Task: Look for space in Tahara, Japan from 1st June, 2023 to 9th June, 2023 for 6 adults in price range Rs.6000 to Rs.12000. Place can be entire place with 3 bedrooms having 3 beds and 3 bathrooms. Property type can be house, flat, guest house. Booking option can be shelf check-in. Required host language is English.
Action: Mouse moved to (414, 60)
Screenshot: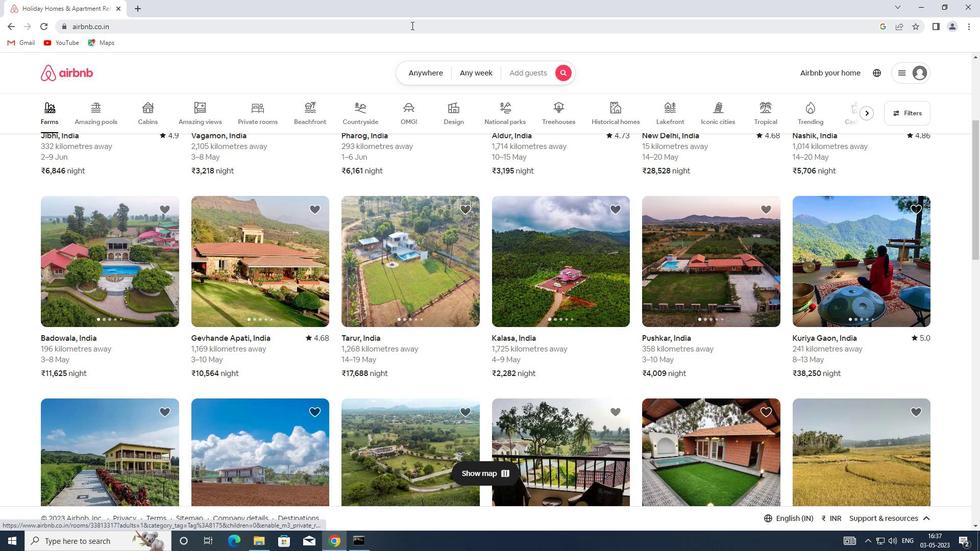 
Action: Mouse pressed left at (414, 60)
Screenshot: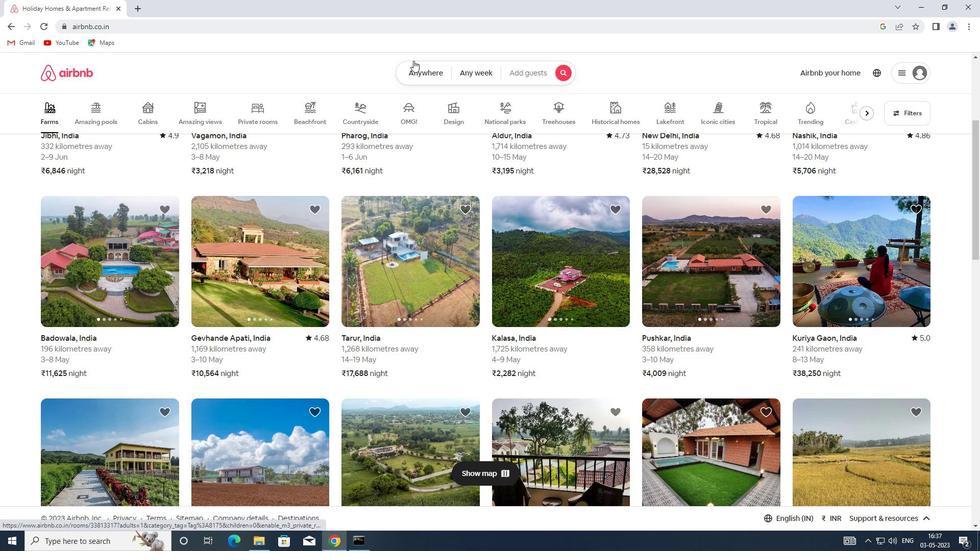 
Action: Mouse moved to (331, 121)
Screenshot: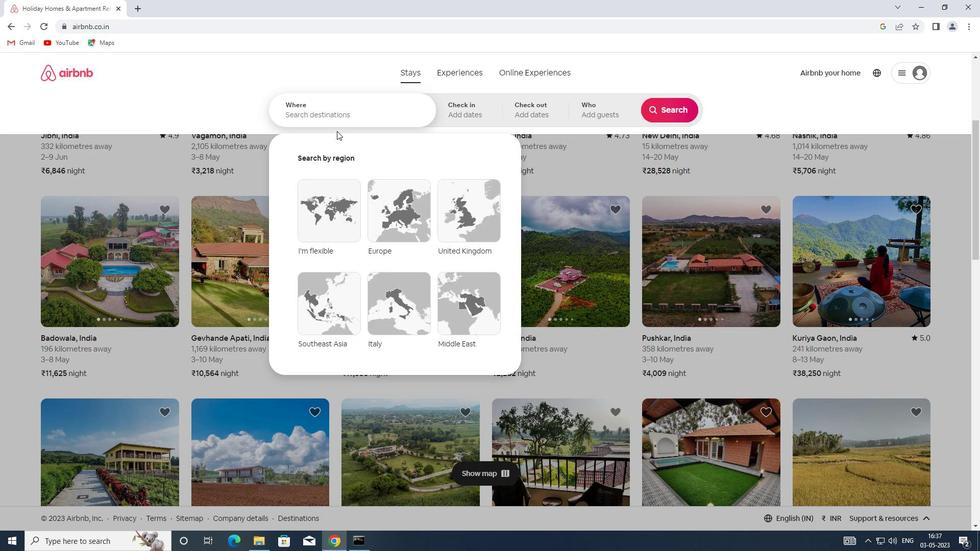 
Action: Mouse pressed left at (331, 121)
Screenshot: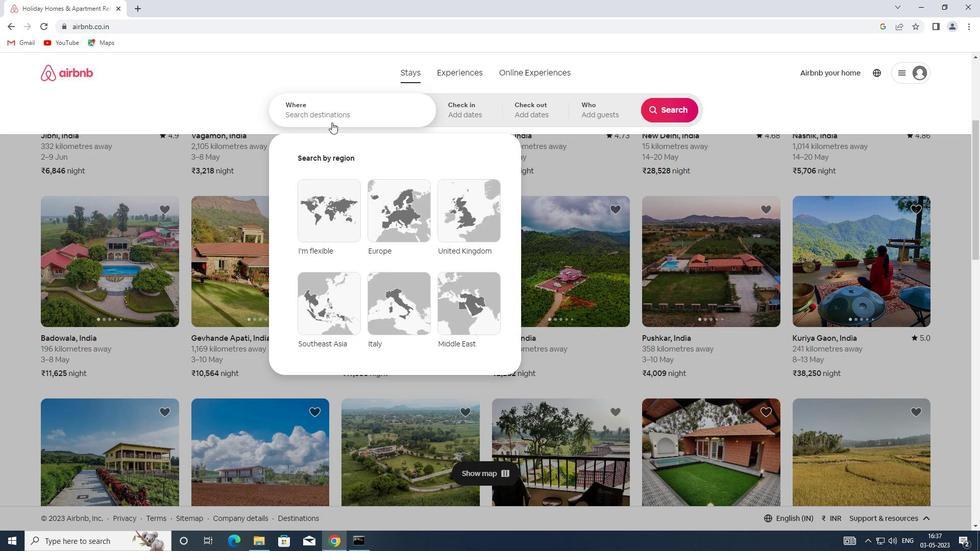 
Action: Key pressed <Key.shift>TAHARA,<Key.shift>JAPAN
Screenshot: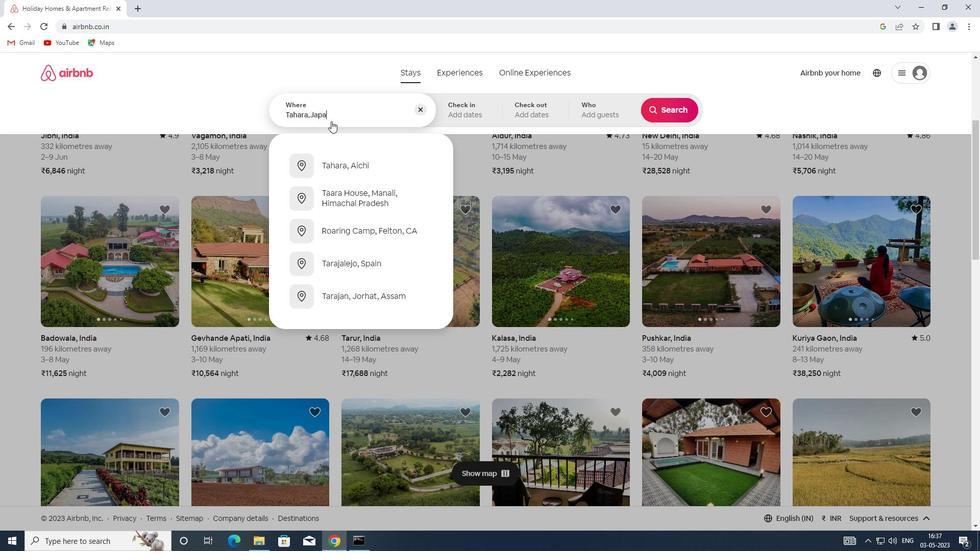 
Action: Mouse moved to (452, 109)
Screenshot: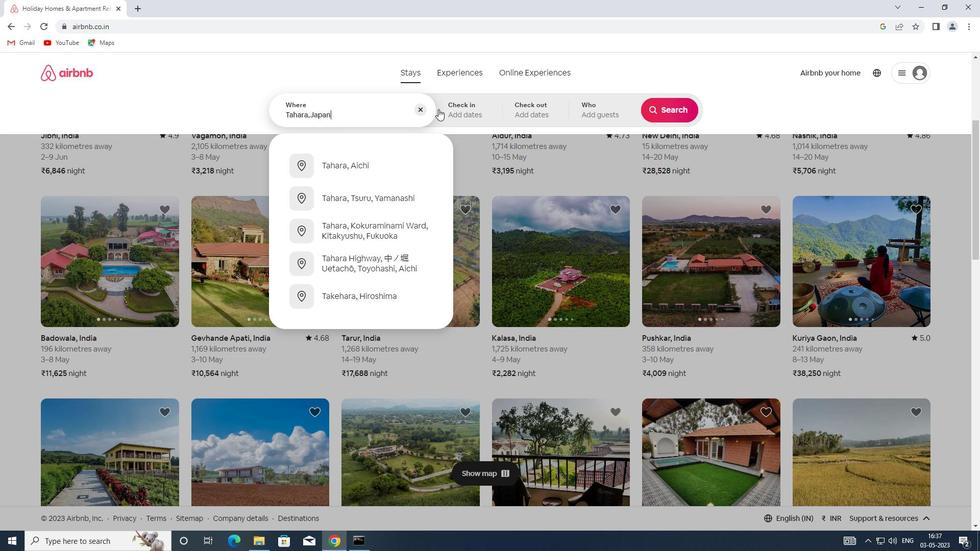 
Action: Mouse pressed left at (452, 109)
Screenshot: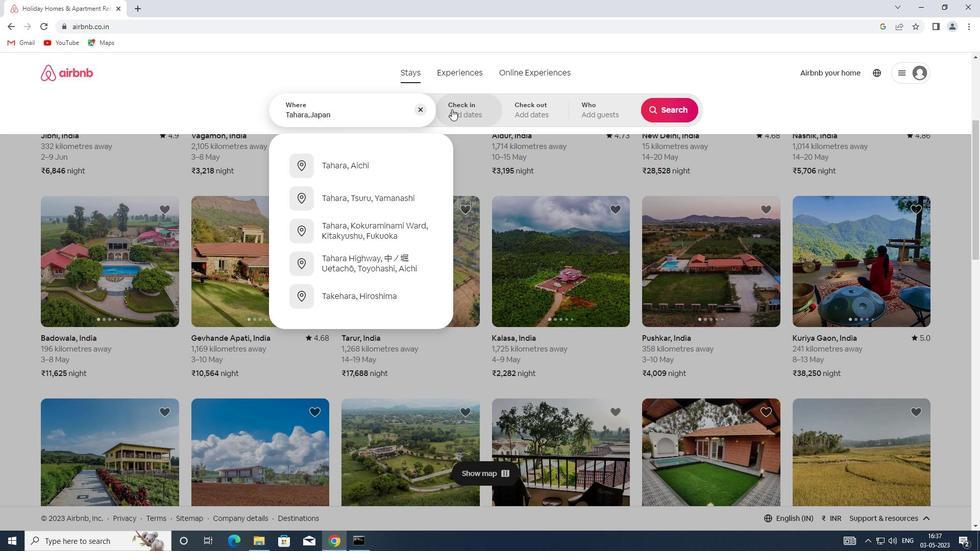 
Action: Mouse moved to (602, 231)
Screenshot: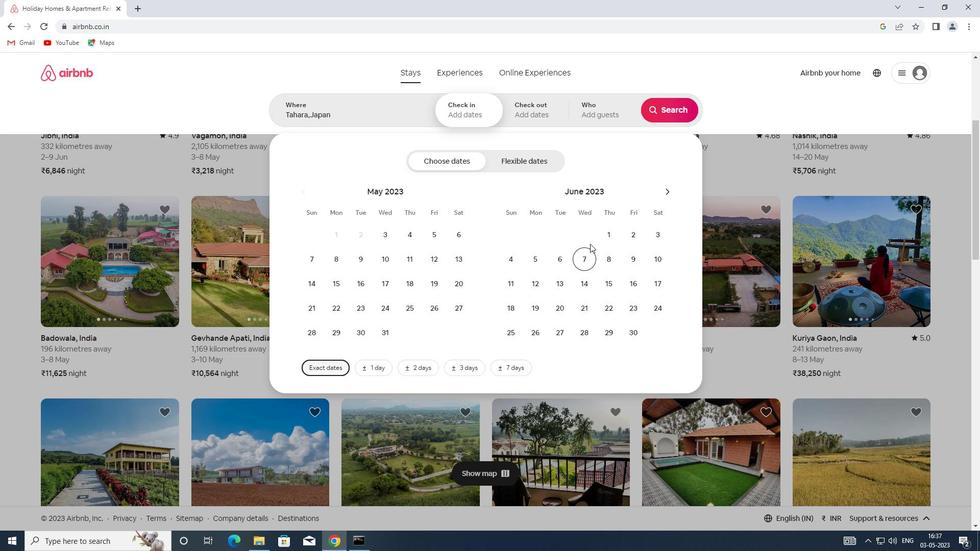 
Action: Mouse pressed left at (602, 231)
Screenshot: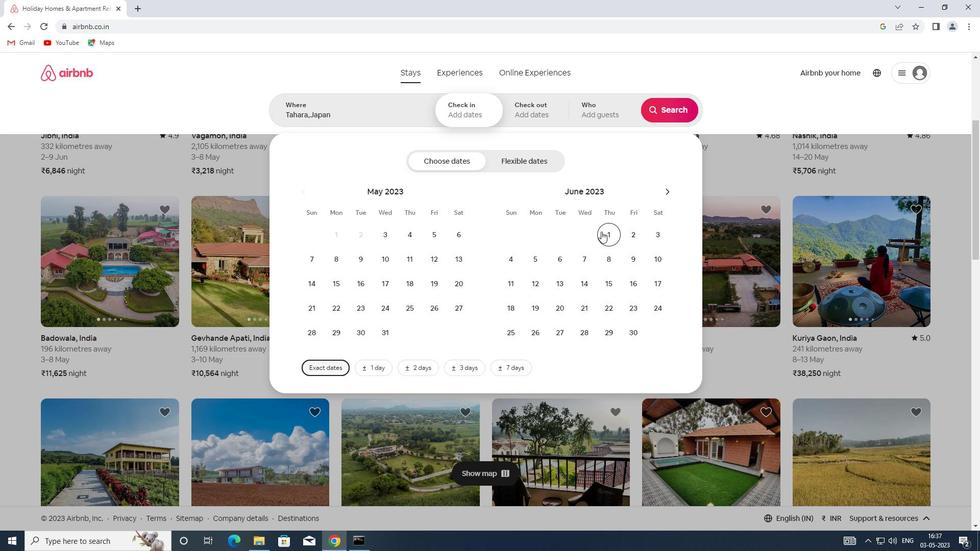 
Action: Mouse moved to (623, 257)
Screenshot: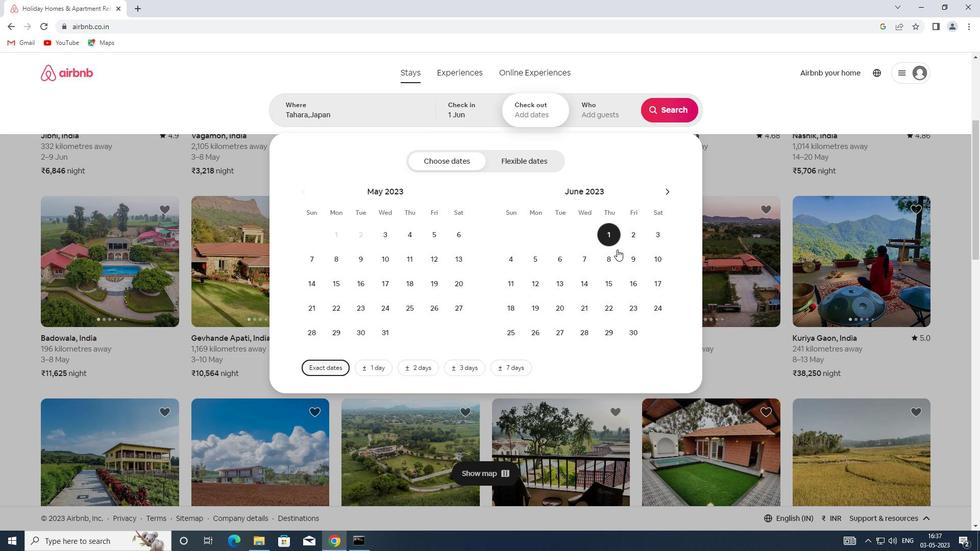 
Action: Mouse pressed left at (623, 257)
Screenshot: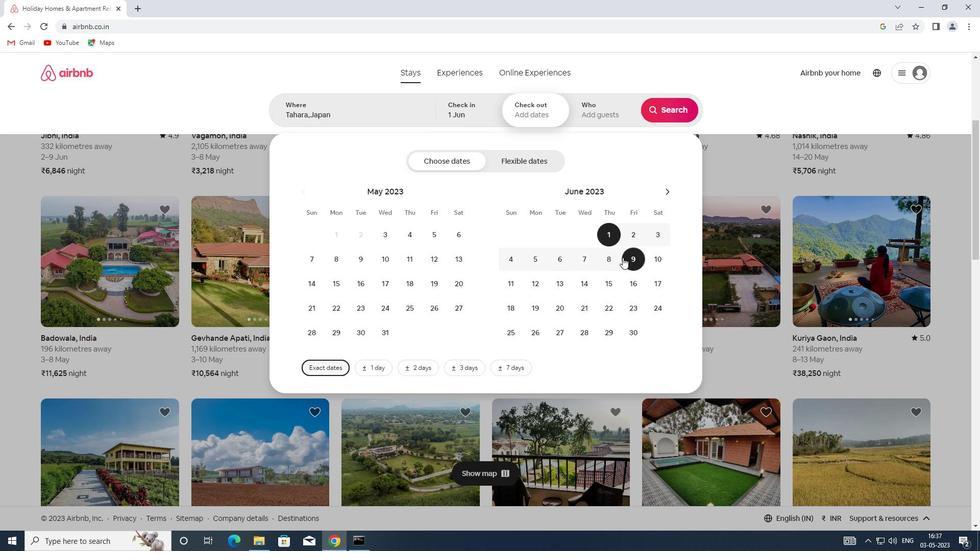 
Action: Mouse moved to (596, 117)
Screenshot: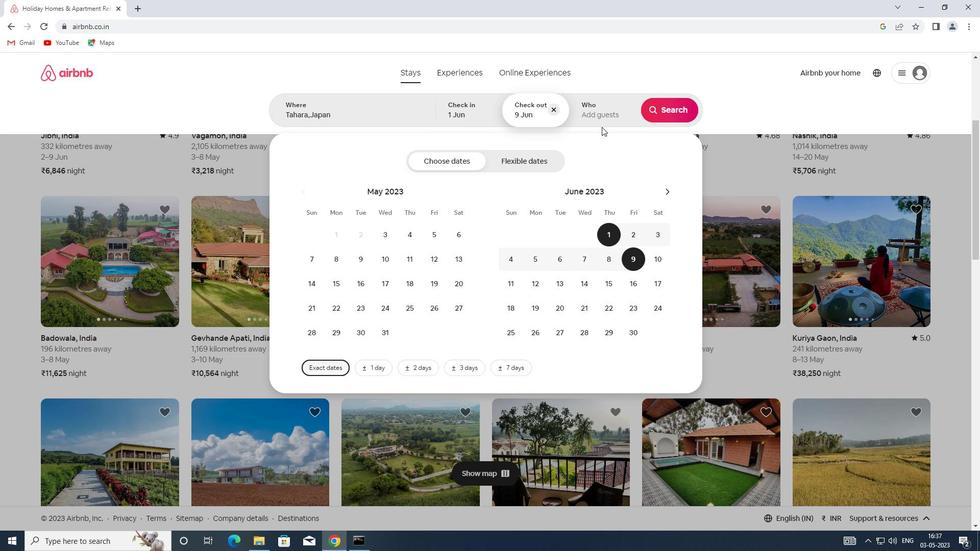 
Action: Mouse pressed left at (596, 117)
Screenshot: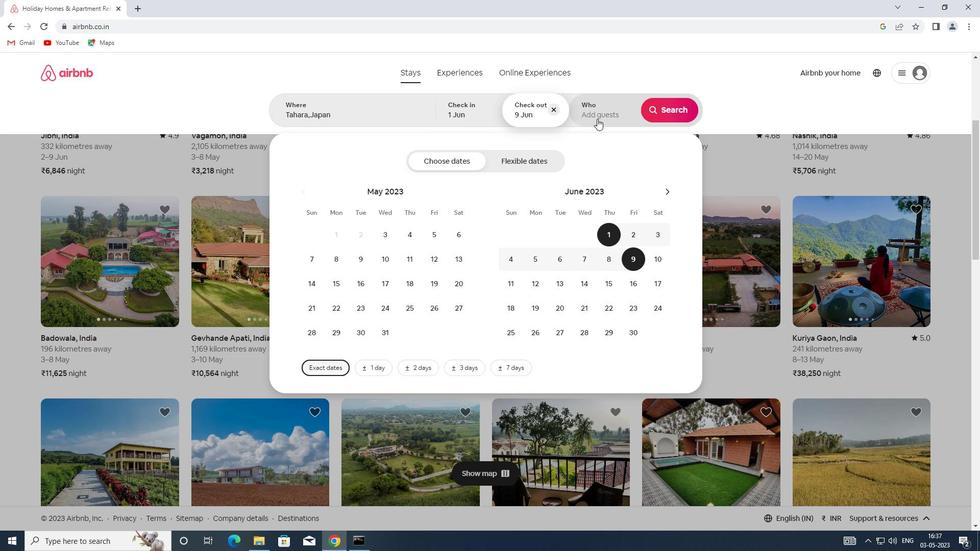 
Action: Mouse moved to (674, 159)
Screenshot: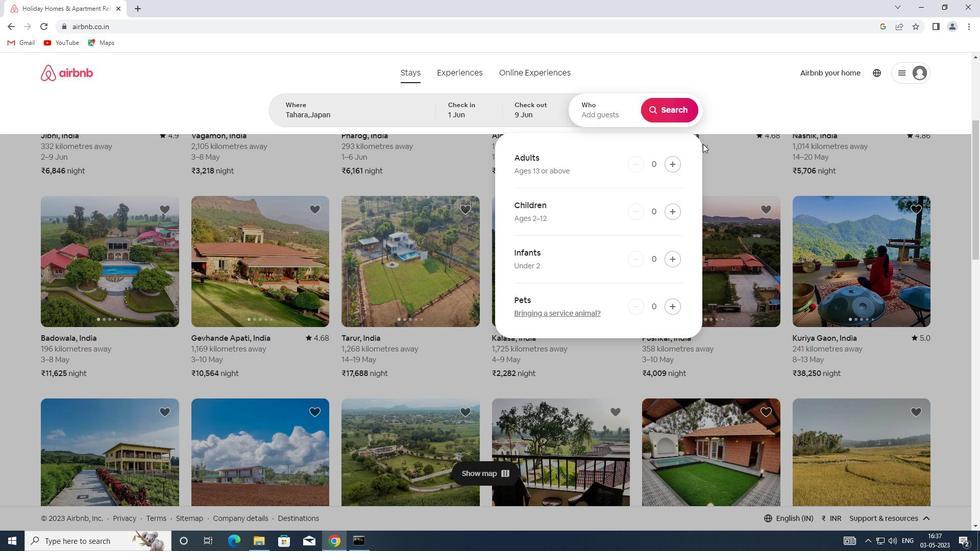 
Action: Mouse pressed left at (674, 159)
Screenshot: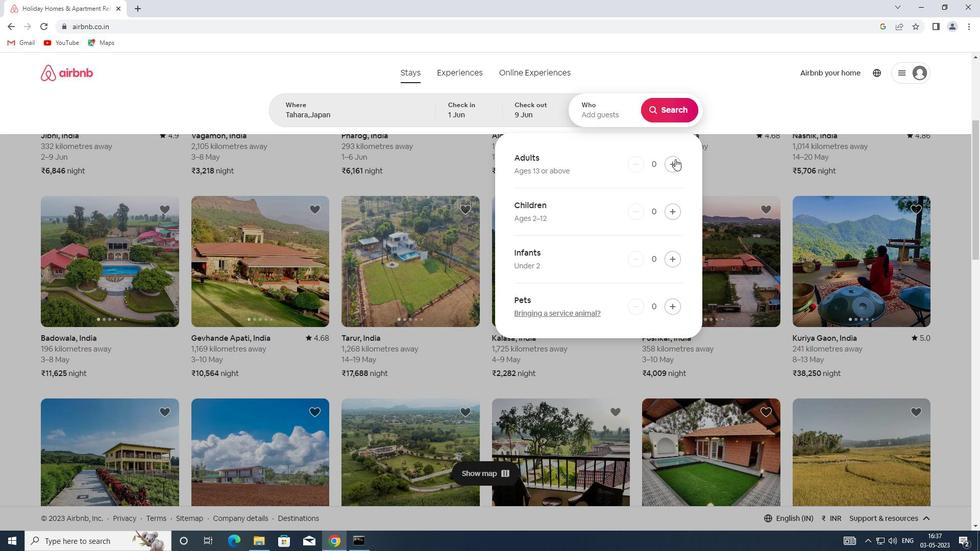 
Action: Mouse pressed left at (674, 159)
Screenshot: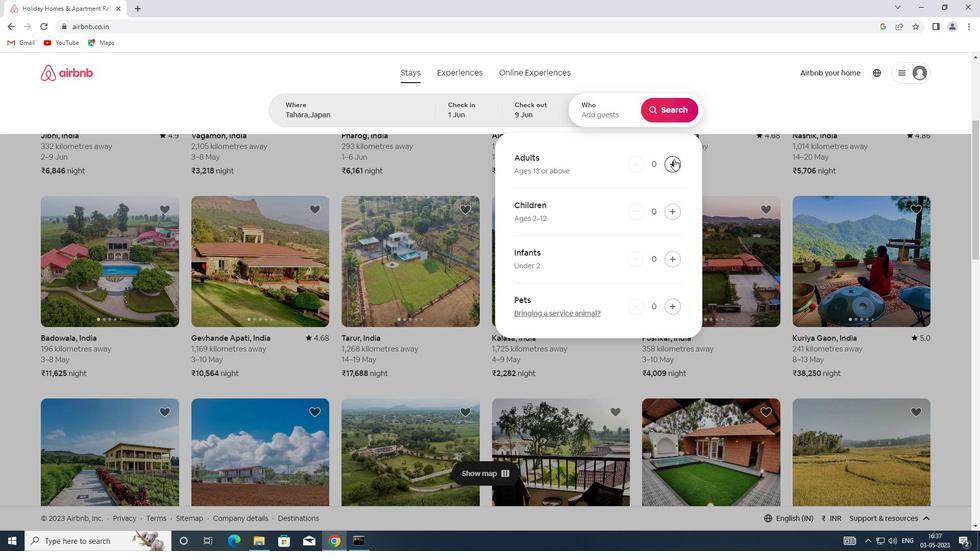 
Action: Mouse pressed left at (674, 159)
Screenshot: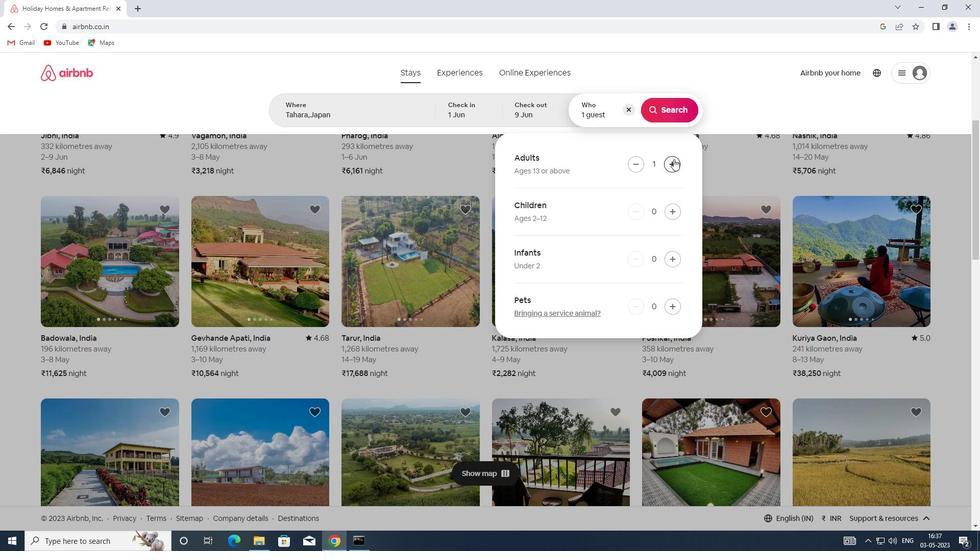 
Action: Mouse pressed left at (674, 159)
Screenshot: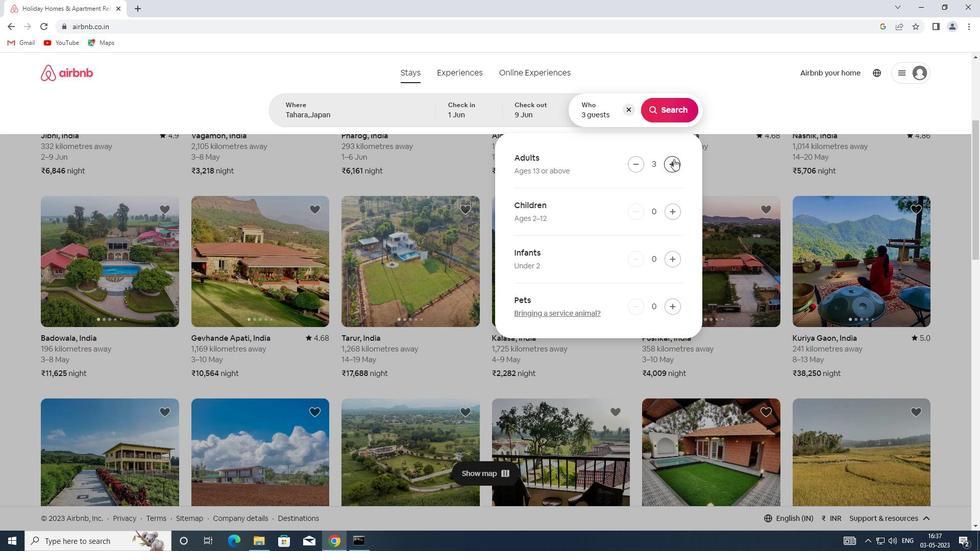 
Action: Mouse pressed left at (674, 159)
Screenshot: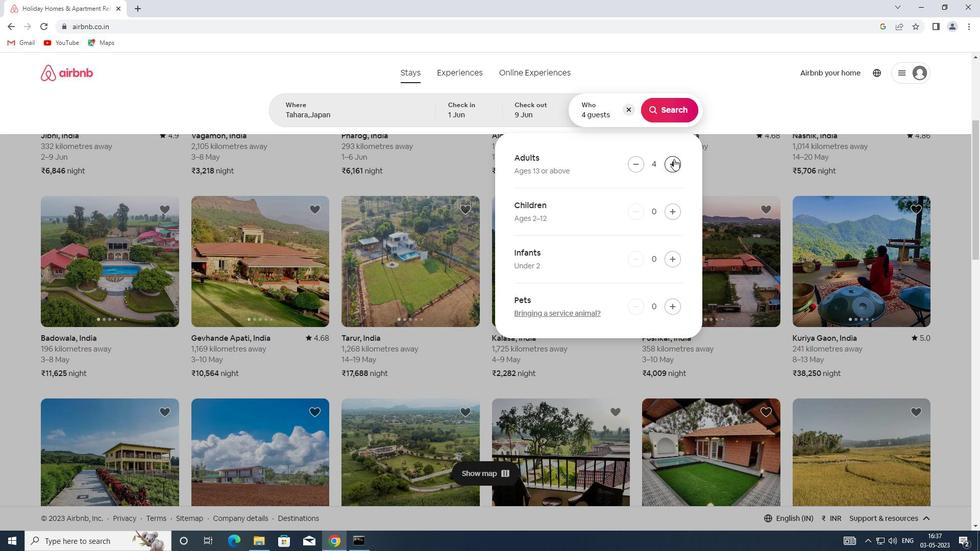 
Action: Mouse pressed left at (674, 159)
Screenshot: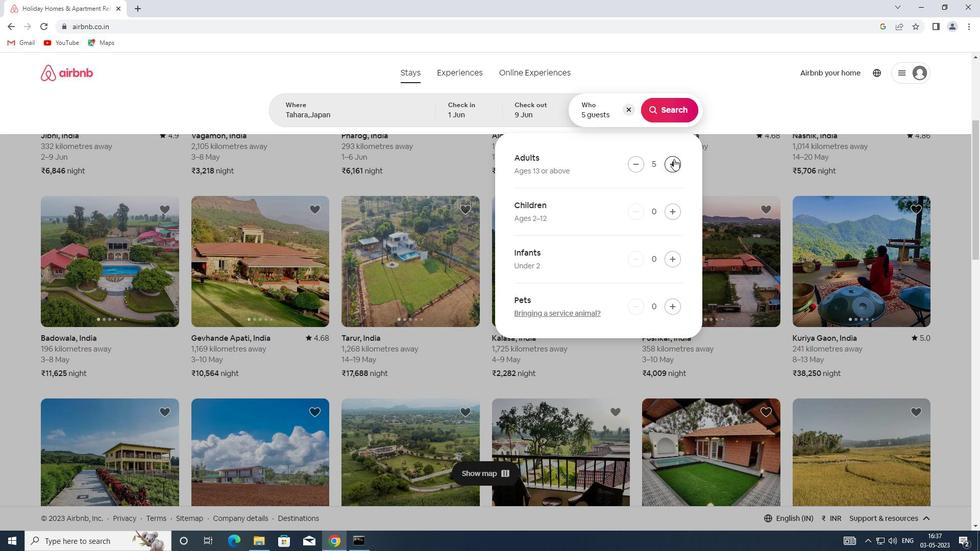 
Action: Mouse moved to (665, 116)
Screenshot: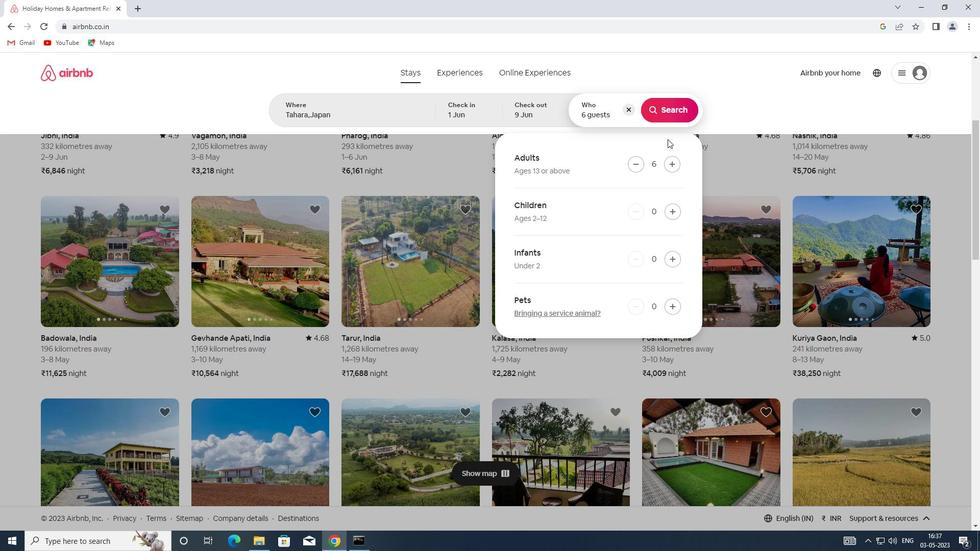 
Action: Mouse pressed left at (665, 116)
Screenshot: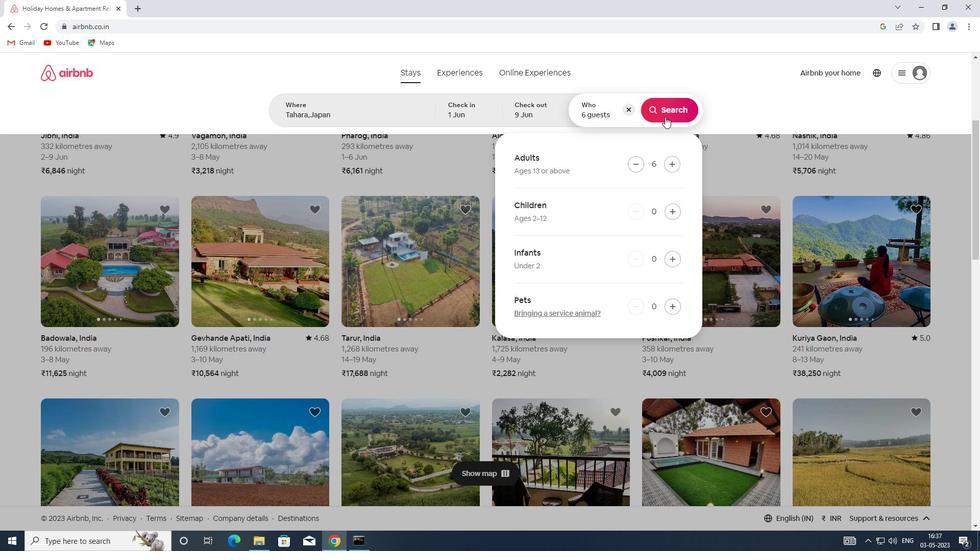 
Action: Mouse moved to (922, 109)
Screenshot: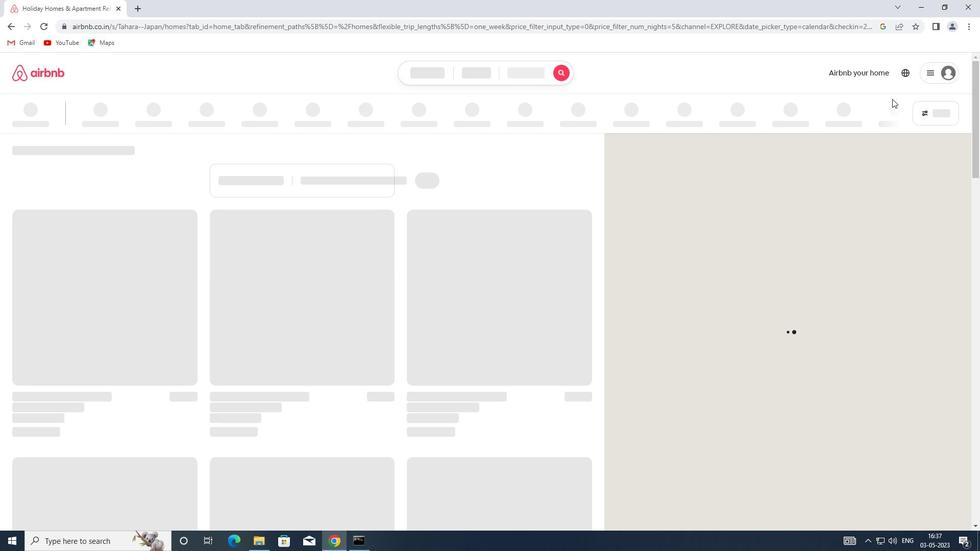 
Action: Mouse pressed left at (922, 109)
Screenshot: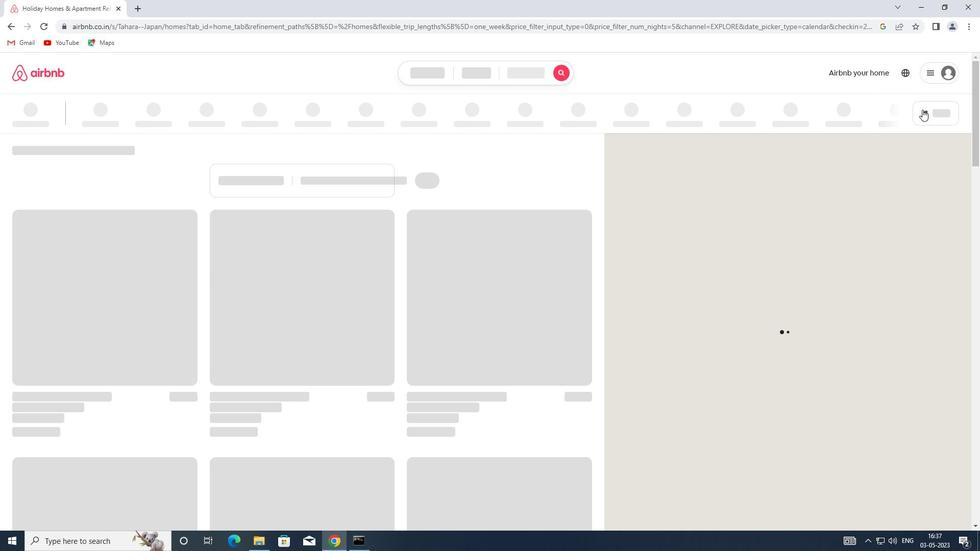 
Action: Mouse moved to (364, 245)
Screenshot: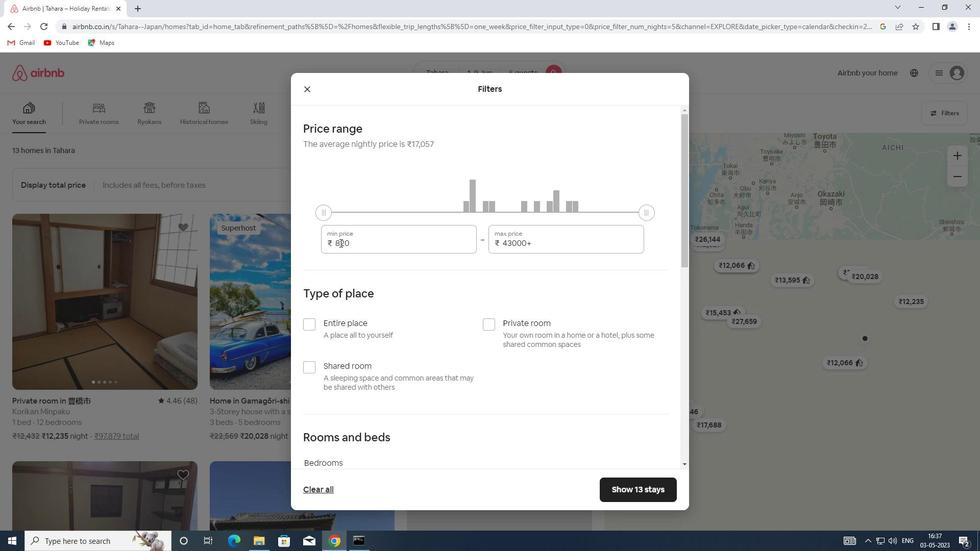 
Action: Mouse pressed left at (364, 245)
Screenshot: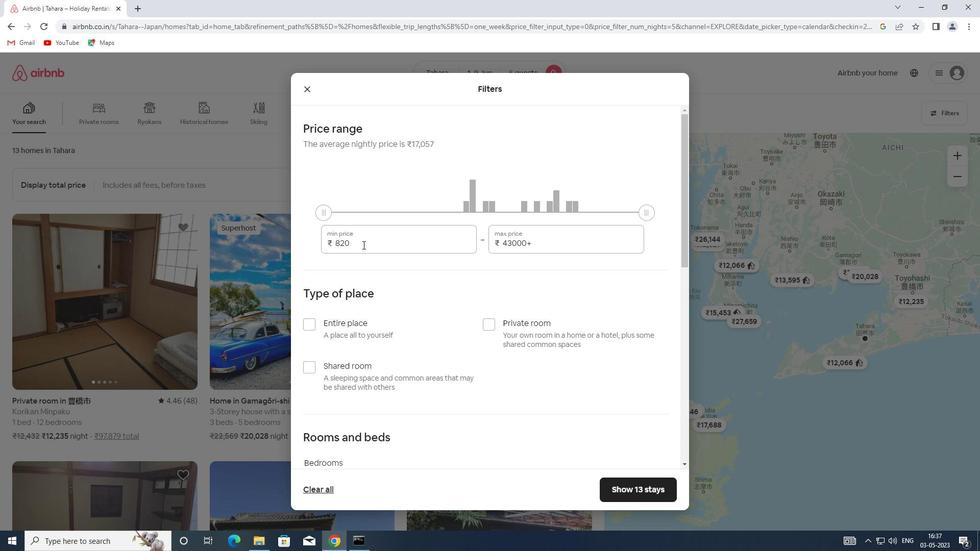 
Action: Mouse moved to (312, 245)
Screenshot: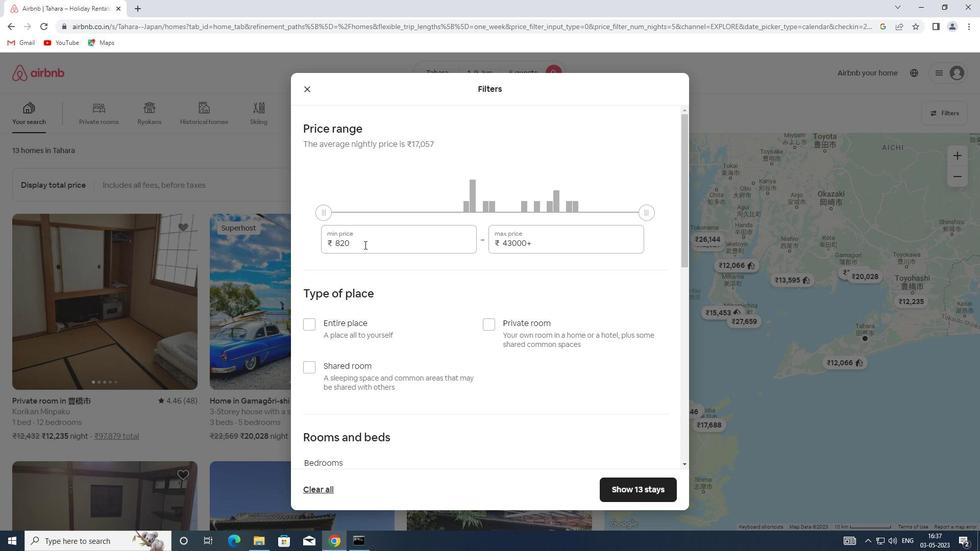 
Action: Key pressed 6000<Key.tab>120
Screenshot: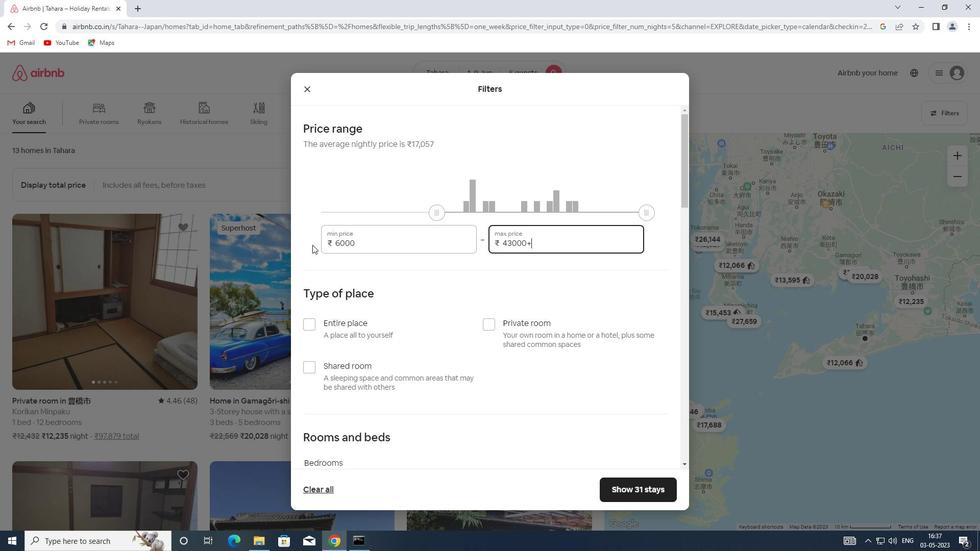 
Action: Mouse moved to (543, 250)
Screenshot: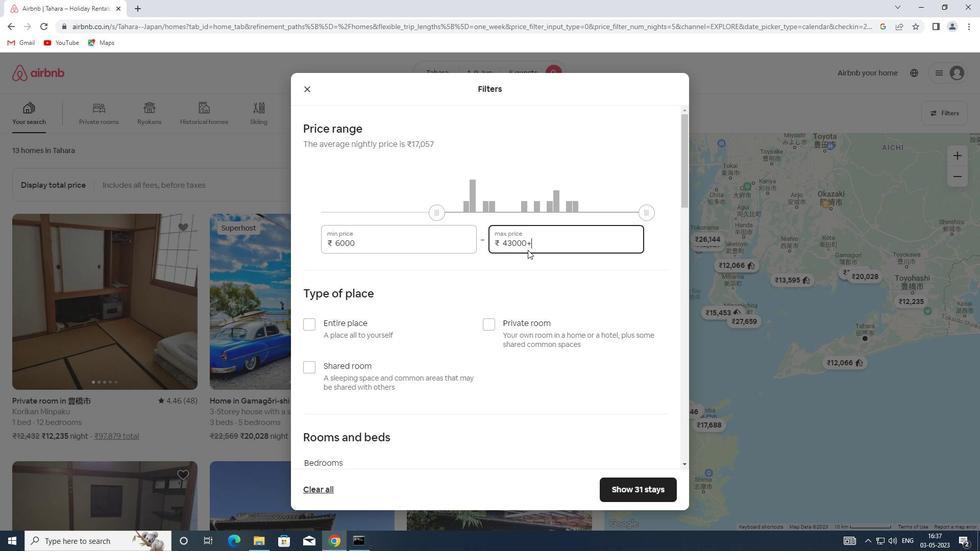 
Action: Mouse pressed left at (543, 250)
Screenshot: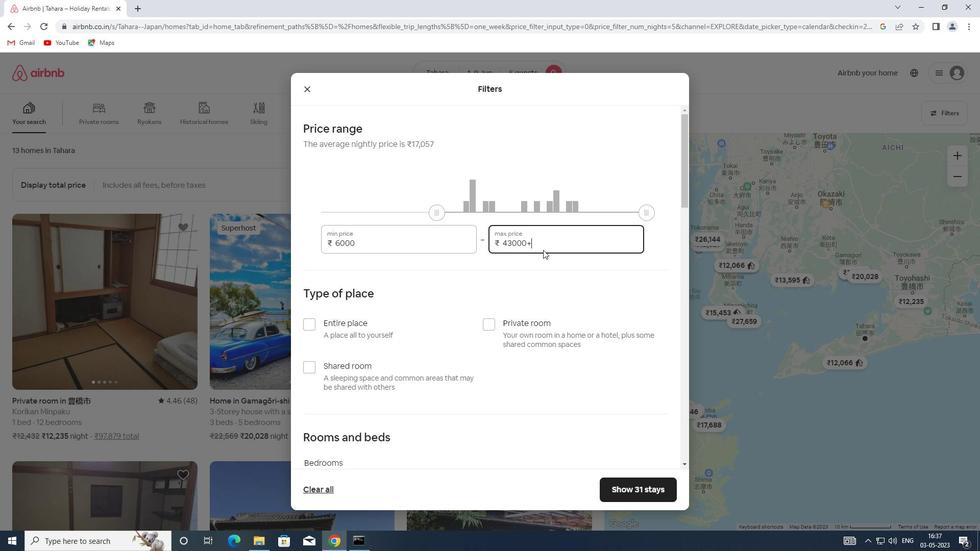 
Action: Mouse moved to (542, 243)
Screenshot: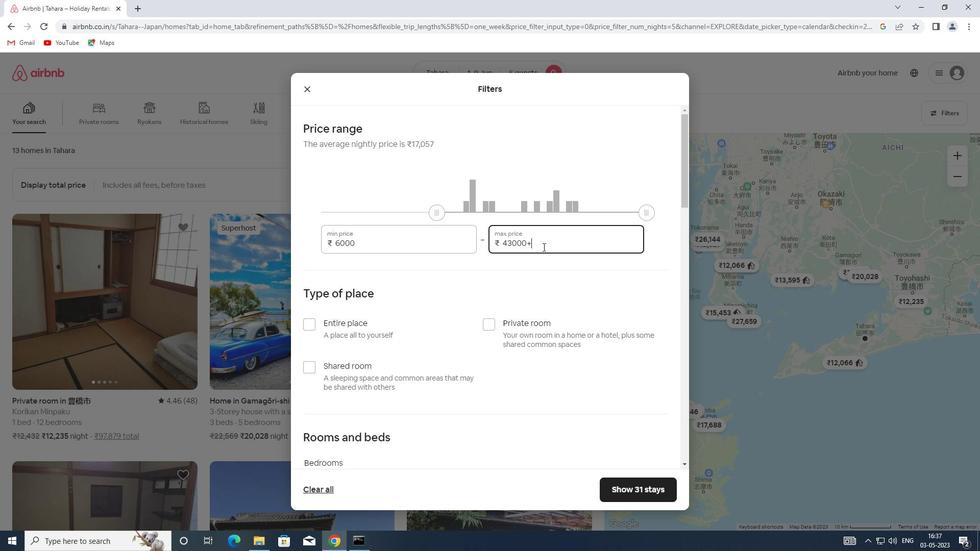
Action: Mouse pressed left at (542, 243)
Screenshot: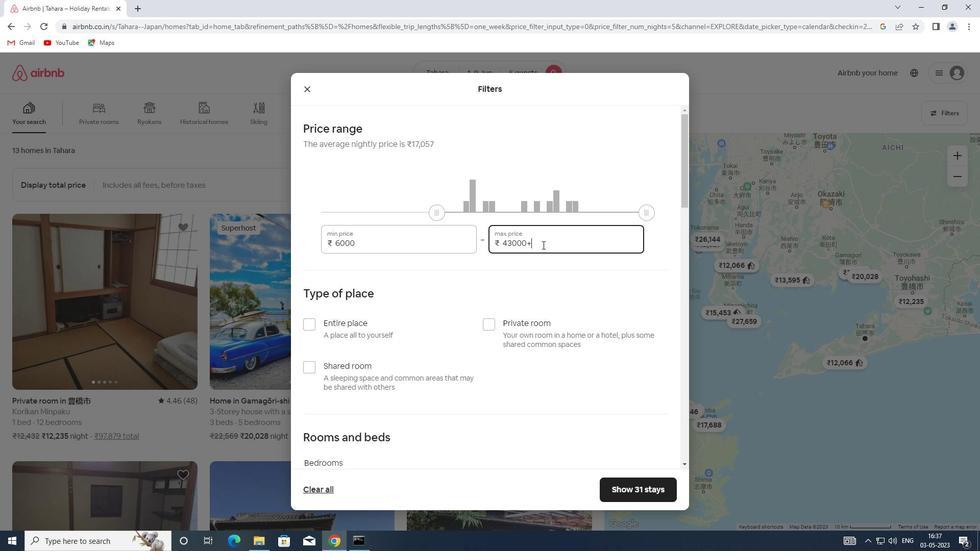 
Action: Mouse moved to (489, 243)
Screenshot: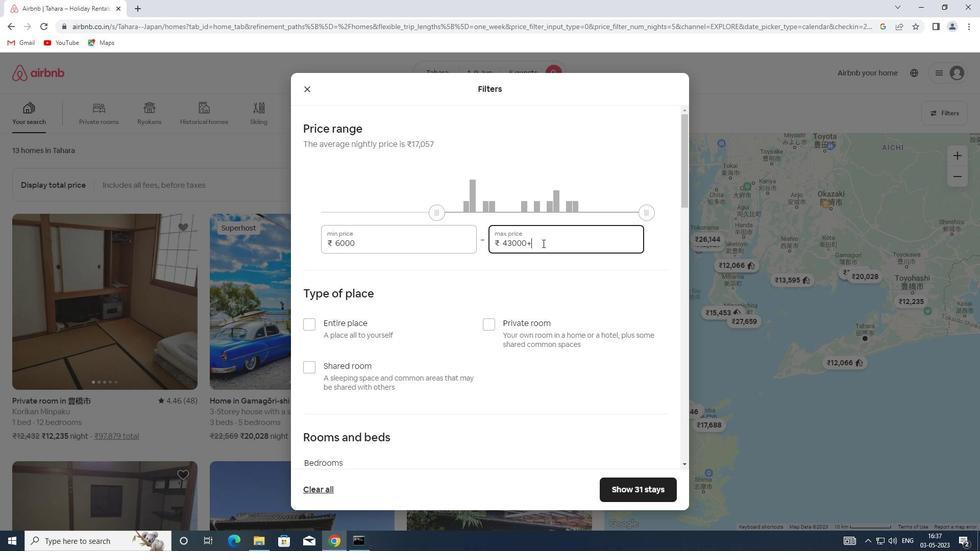 
Action: Key pressed 12000
Screenshot: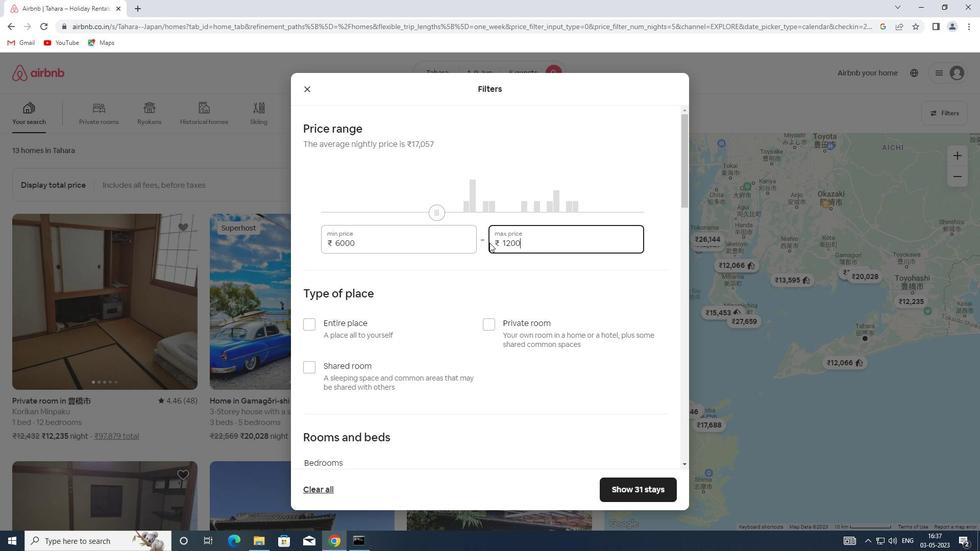 
Action: Mouse moved to (489, 243)
Screenshot: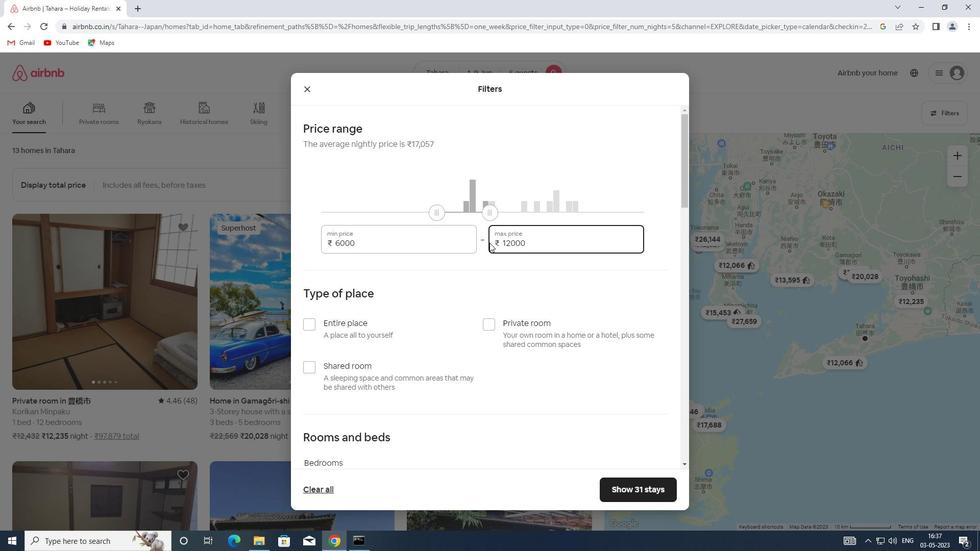 
Action: Mouse scrolled (489, 243) with delta (0, 0)
Screenshot: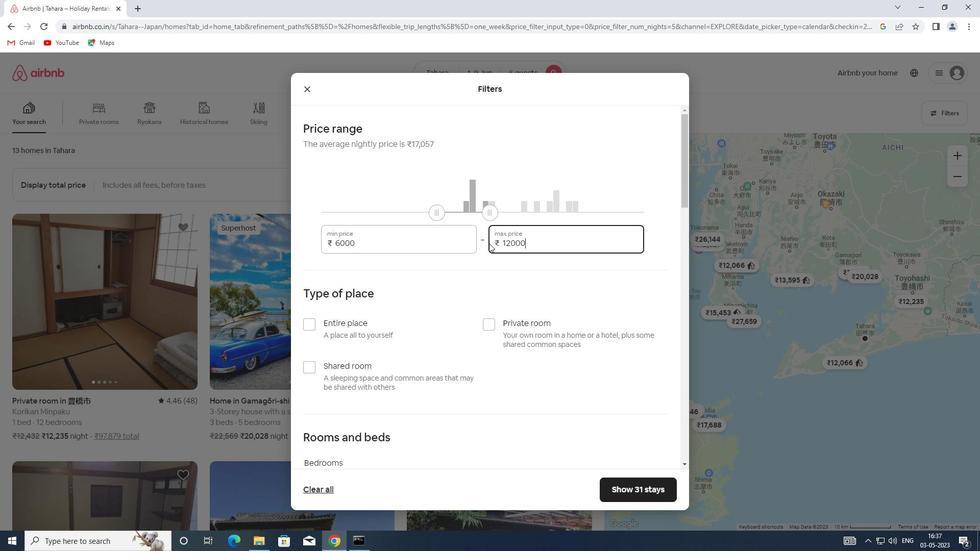 
Action: Mouse moved to (304, 273)
Screenshot: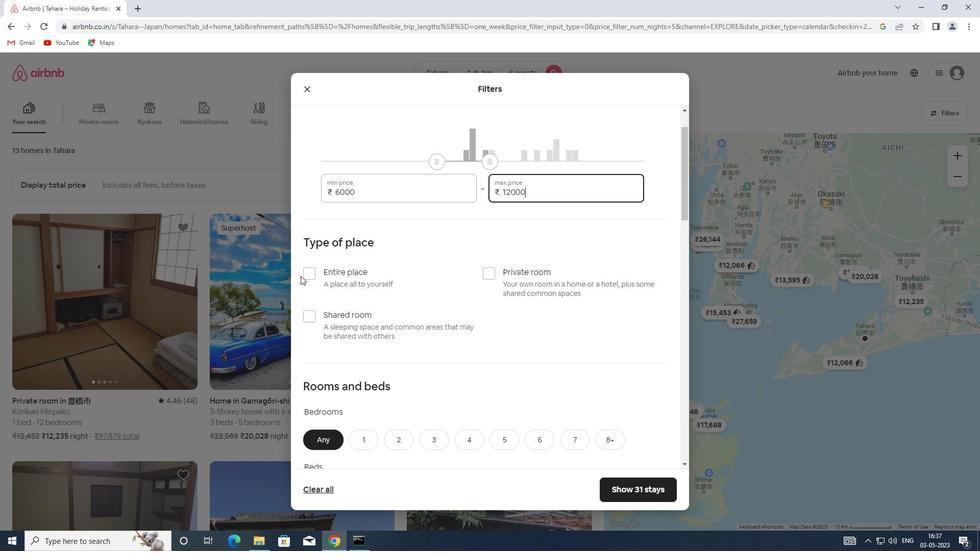 
Action: Mouse pressed left at (304, 273)
Screenshot: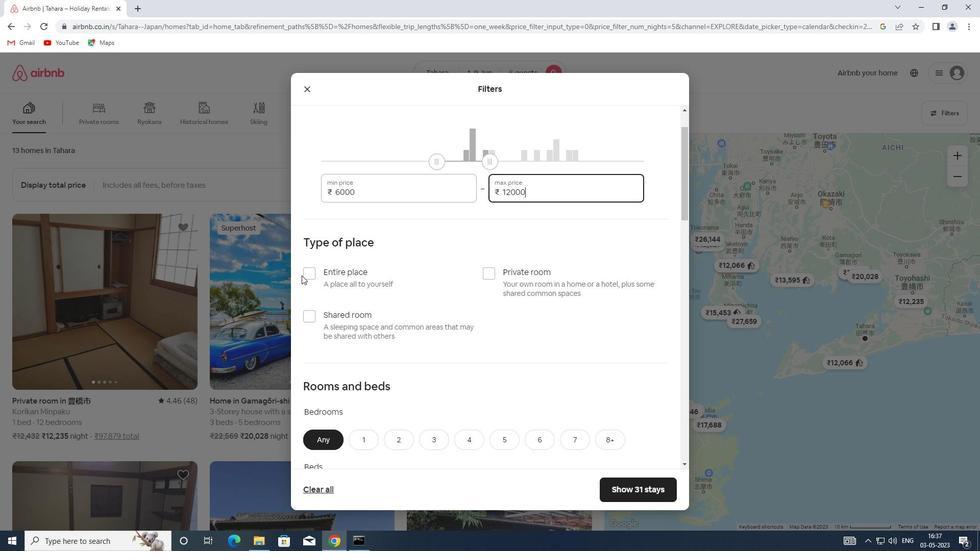 
Action: Mouse scrolled (304, 273) with delta (0, 0)
Screenshot: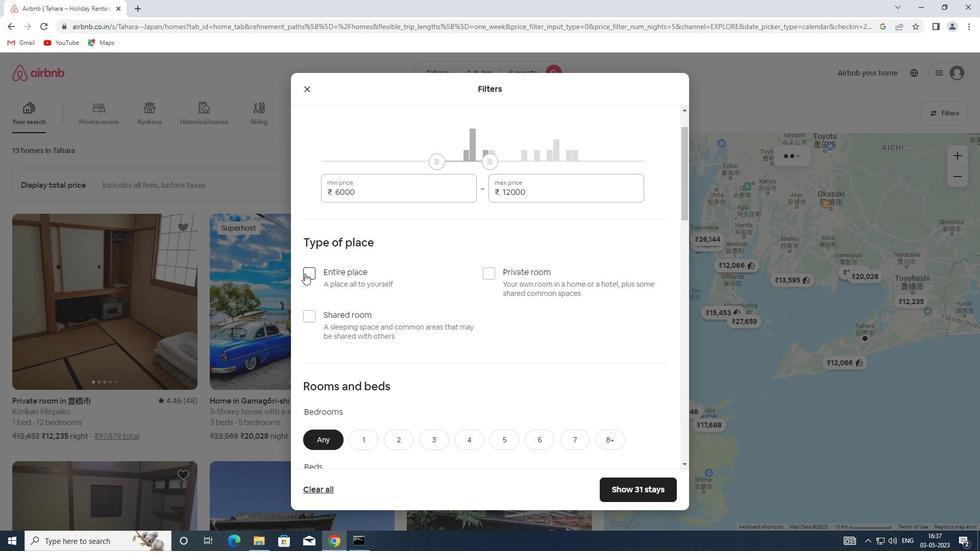 
Action: Mouse scrolled (304, 273) with delta (0, 0)
Screenshot: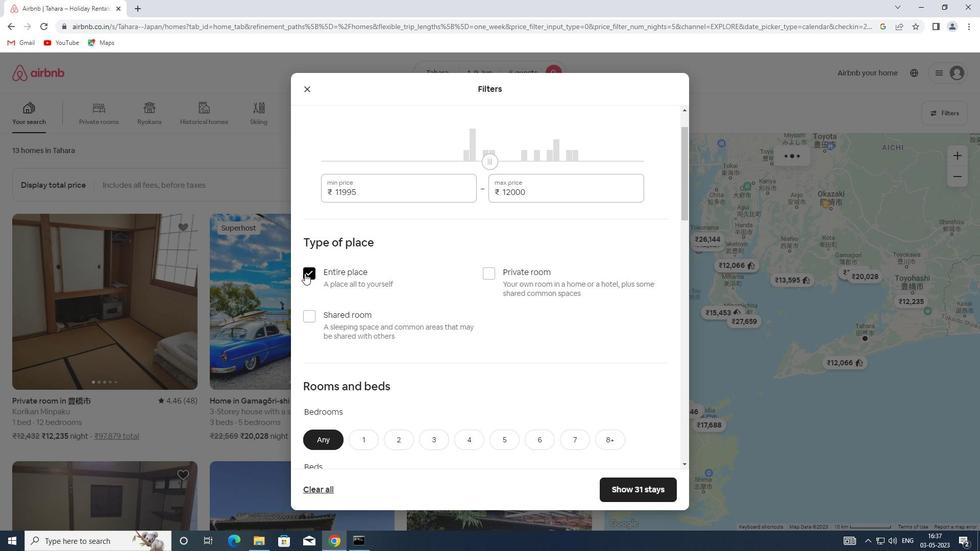 
Action: Mouse scrolled (304, 273) with delta (0, 0)
Screenshot: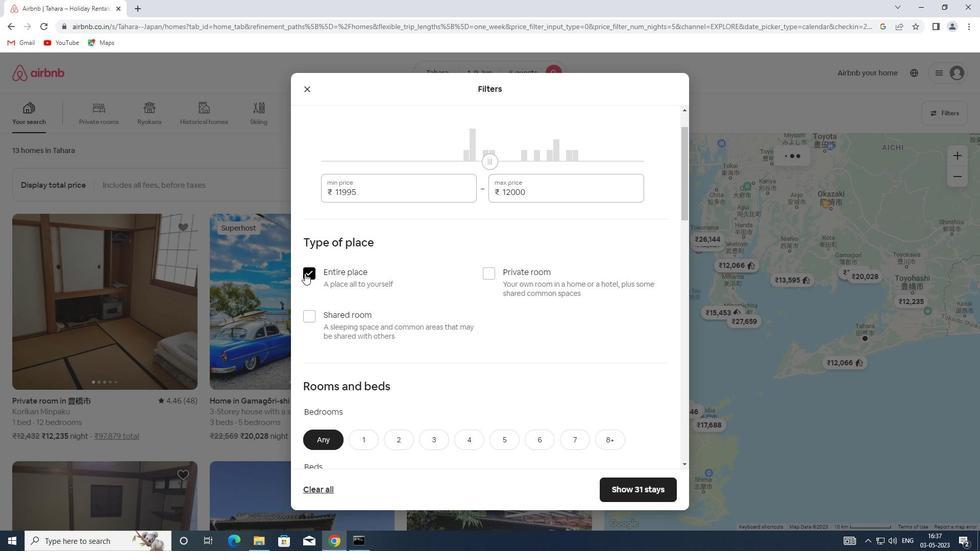 
Action: Mouse scrolled (304, 273) with delta (0, 0)
Screenshot: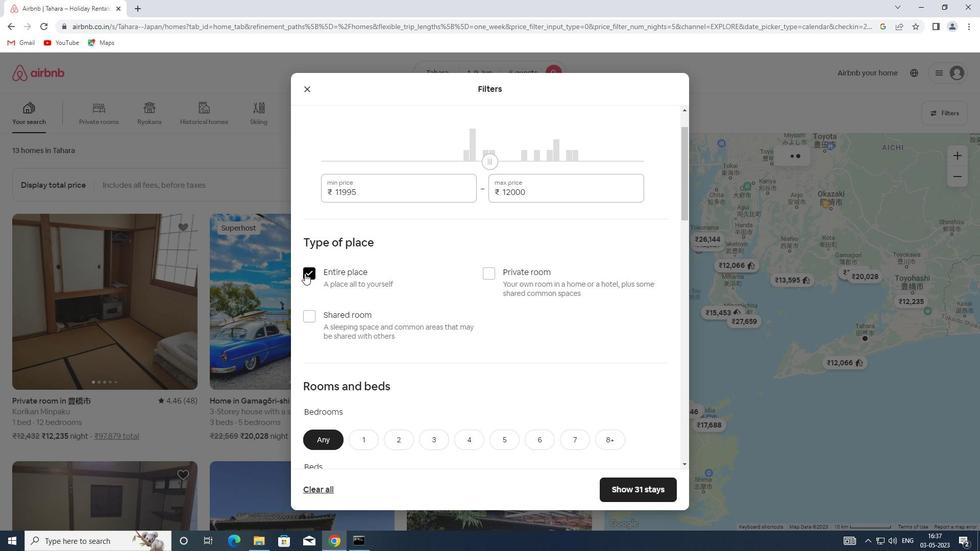 
Action: Mouse moved to (430, 230)
Screenshot: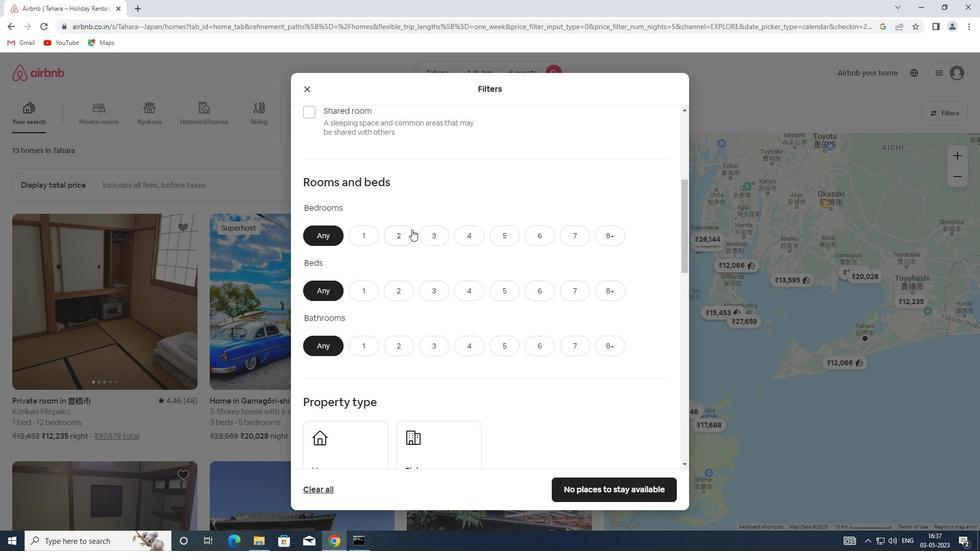 
Action: Mouse pressed left at (430, 230)
Screenshot: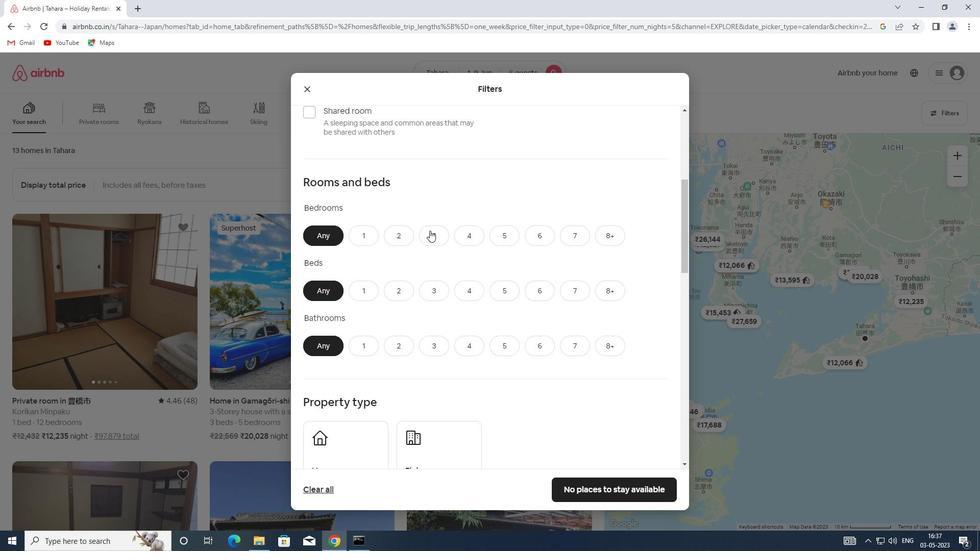 
Action: Mouse moved to (421, 293)
Screenshot: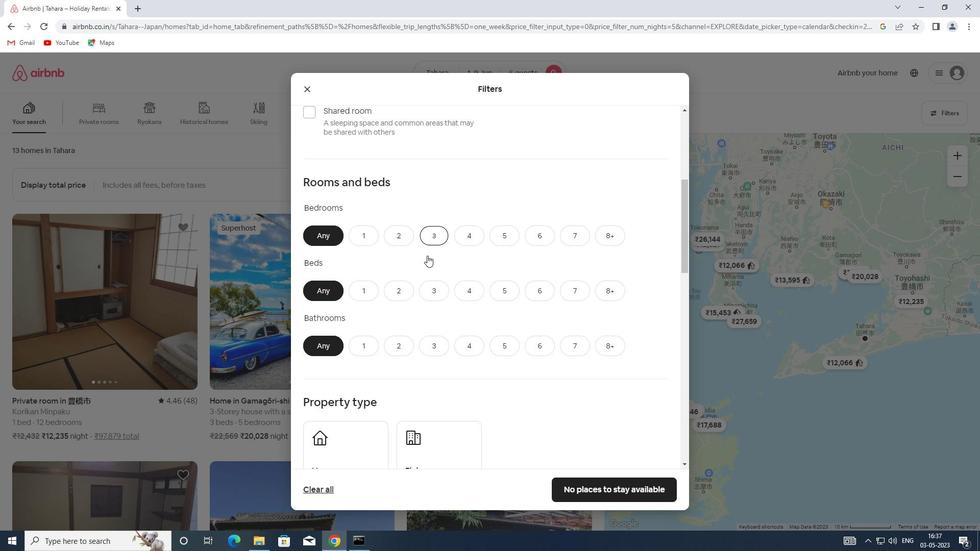 
Action: Mouse pressed left at (421, 293)
Screenshot: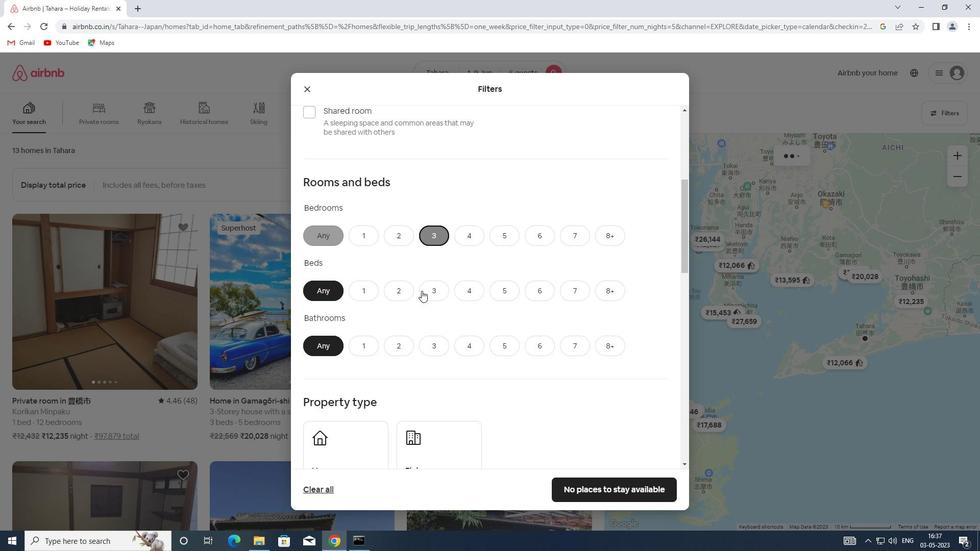 
Action: Mouse moved to (439, 349)
Screenshot: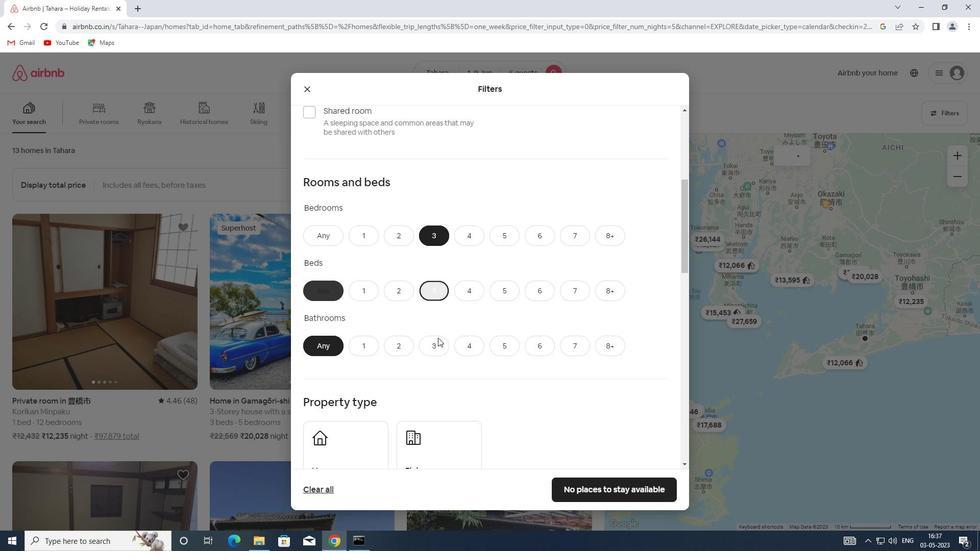 
Action: Mouse pressed left at (439, 349)
Screenshot: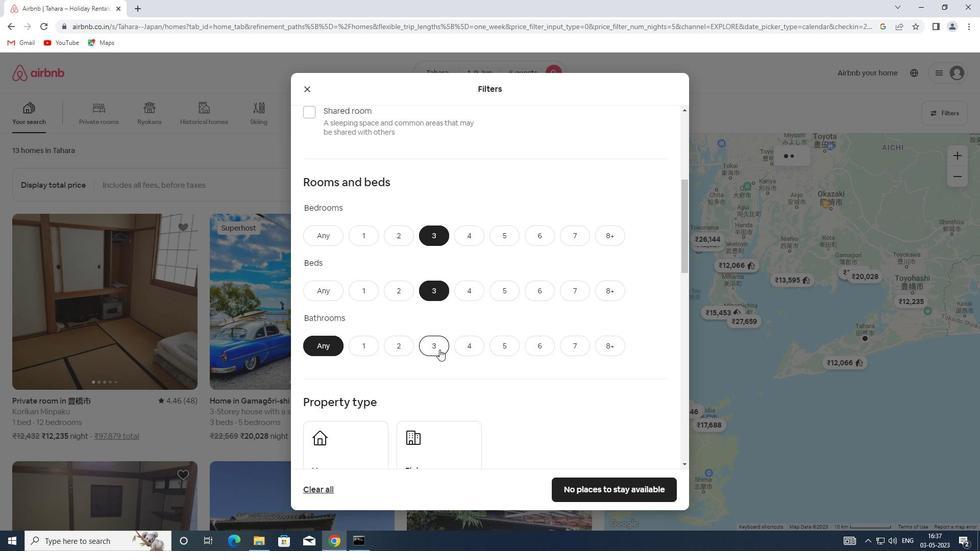 
Action: Mouse scrolled (439, 349) with delta (0, 0)
Screenshot: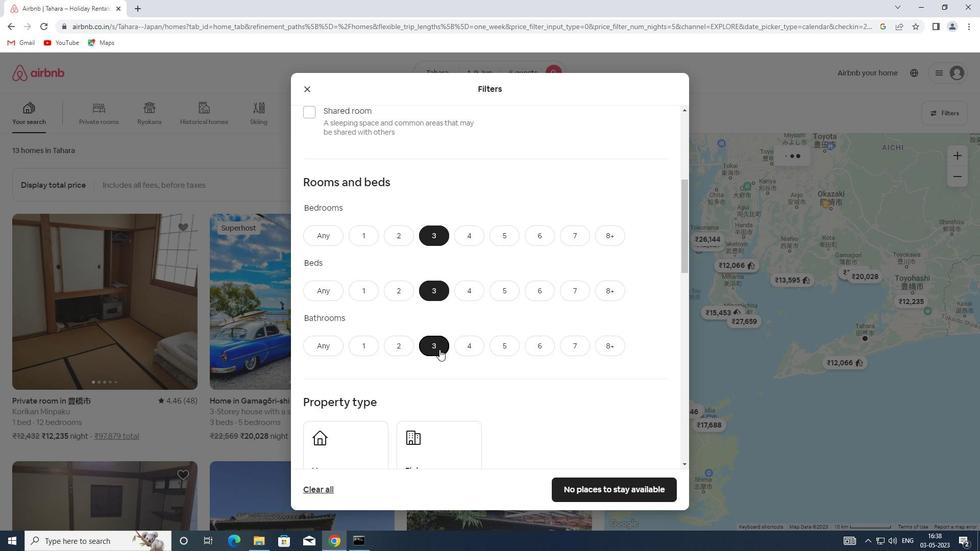 
Action: Mouse scrolled (439, 349) with delta (0, 0)
Screenshot: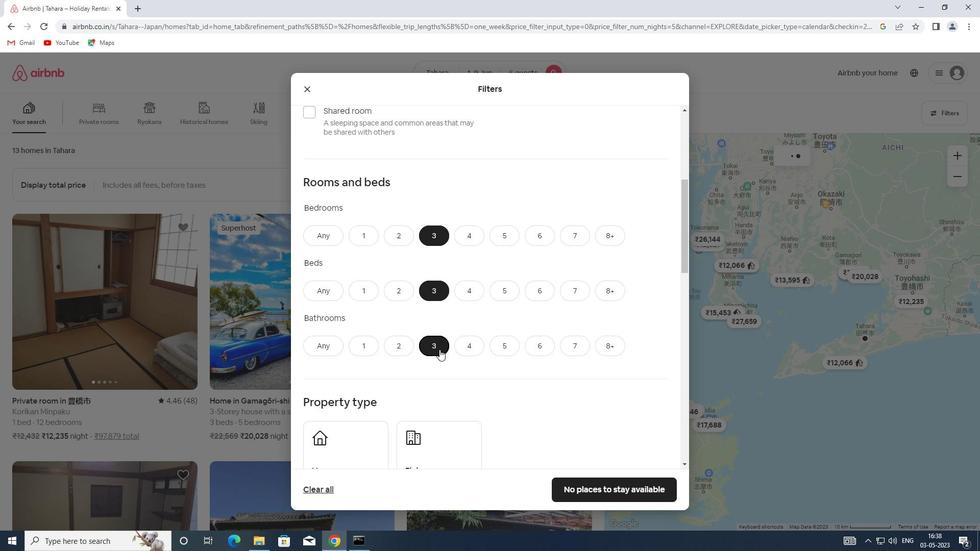
Action: Mouse scrolled (439, 349) with delta (0, 0)
Screenshot: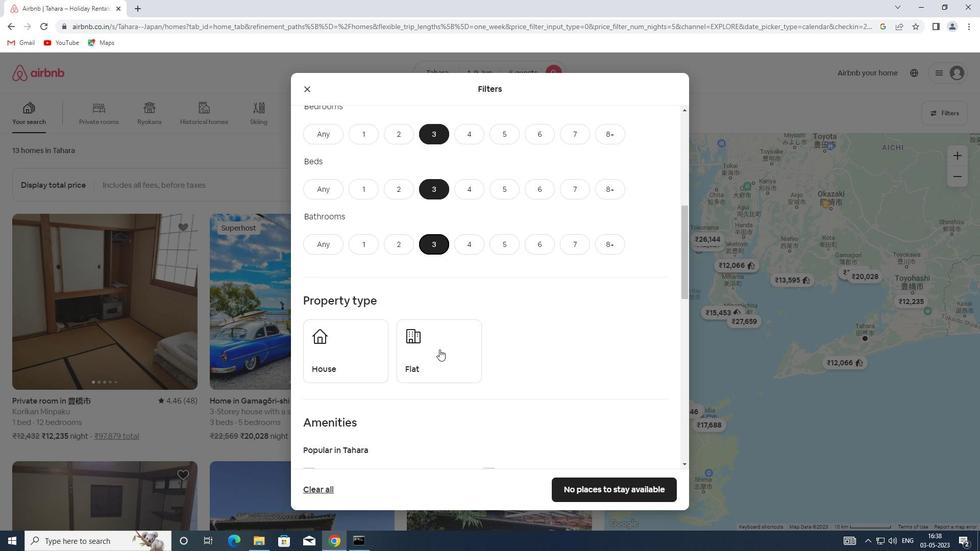 
Action: Mouse scrolled (439, 349) with delta (0, 0)
Screenshot: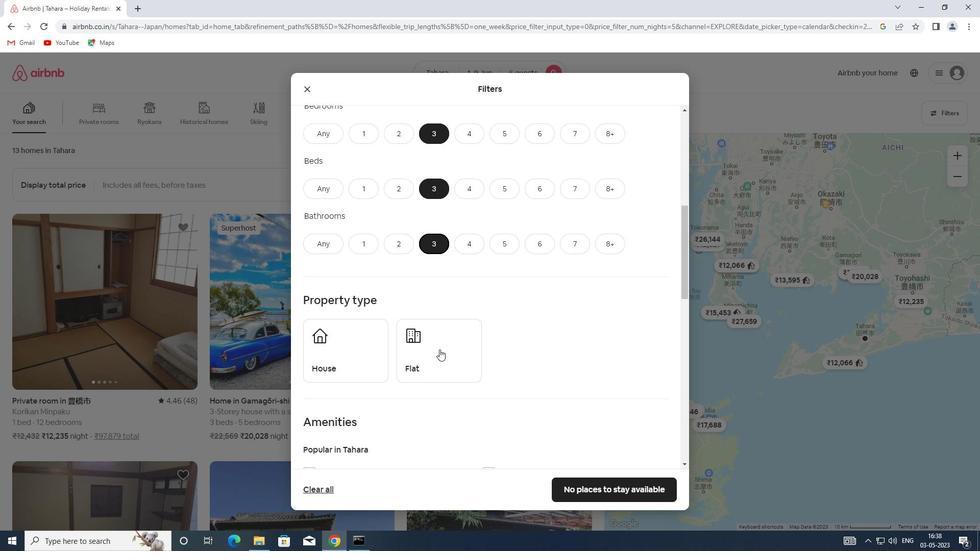 
Action: Mouse moved to (361, 273)
Screenshot: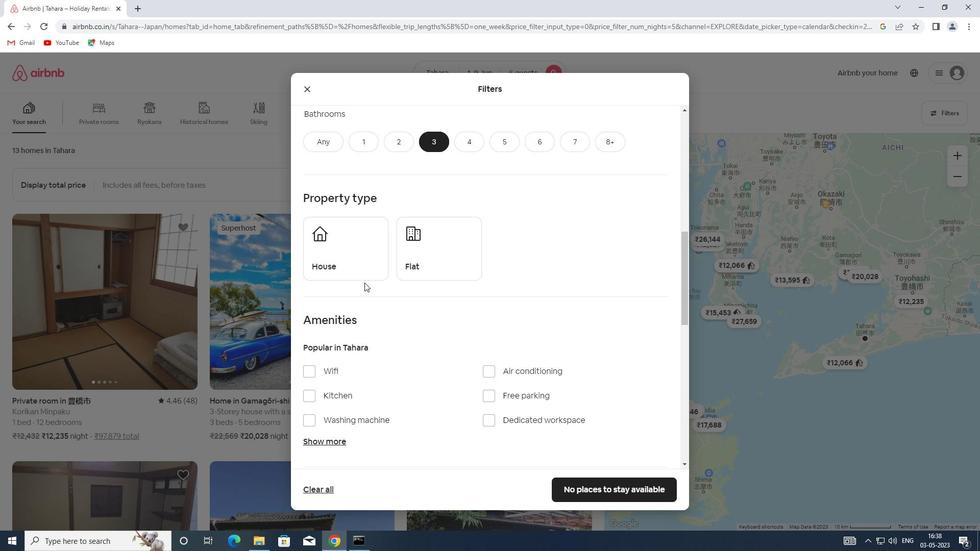 
Action: Mouse pressed left at (361, 273)
Screenshot: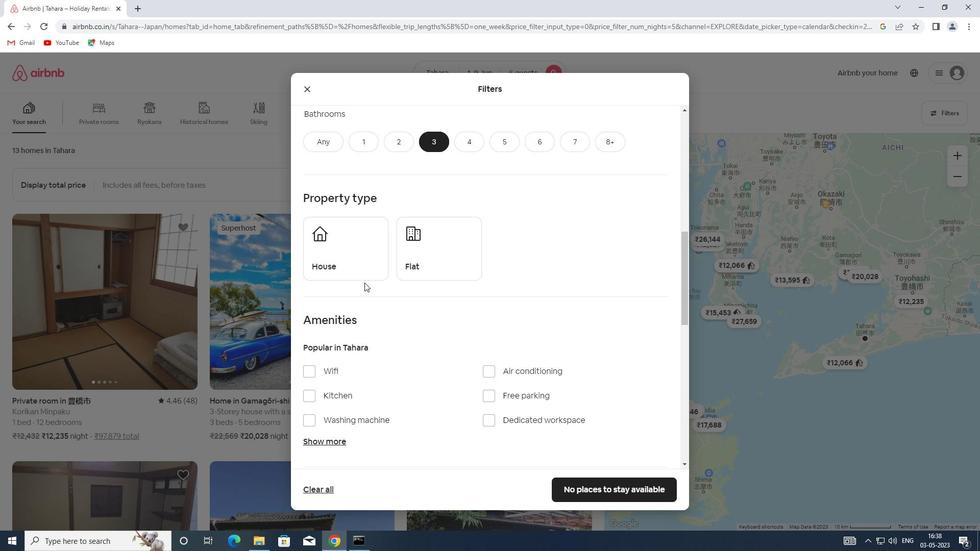 
Action: Mouse moved to (432, 258)
Screenshot: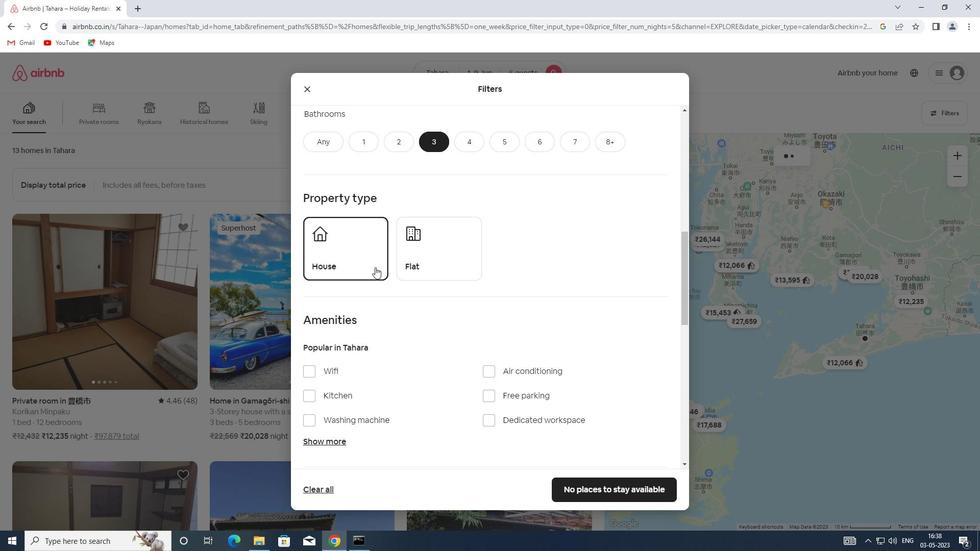 
Action: Mouse pressed left at (432, 258)
Screenshot: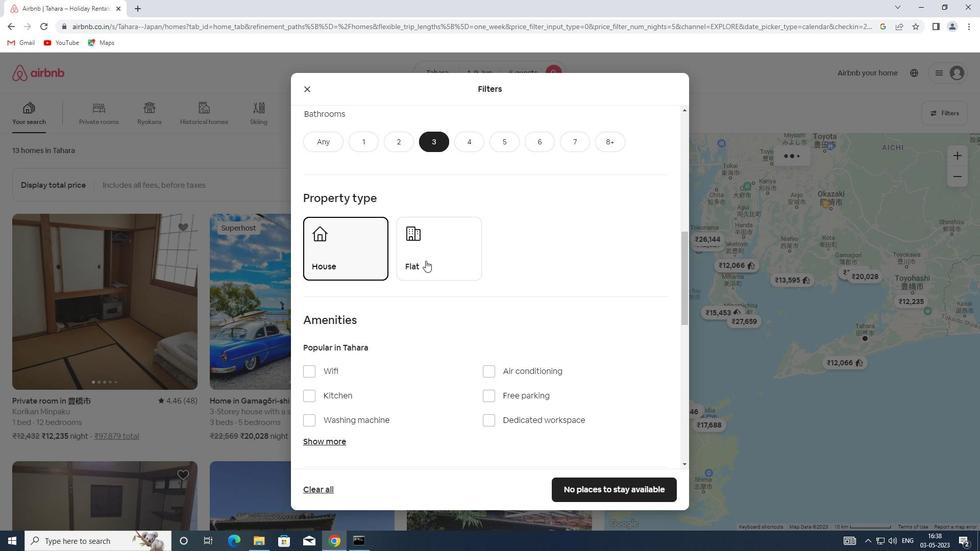 
Action: Mouse scrolled (432, 257) with delta (0, 0)
Screenshot: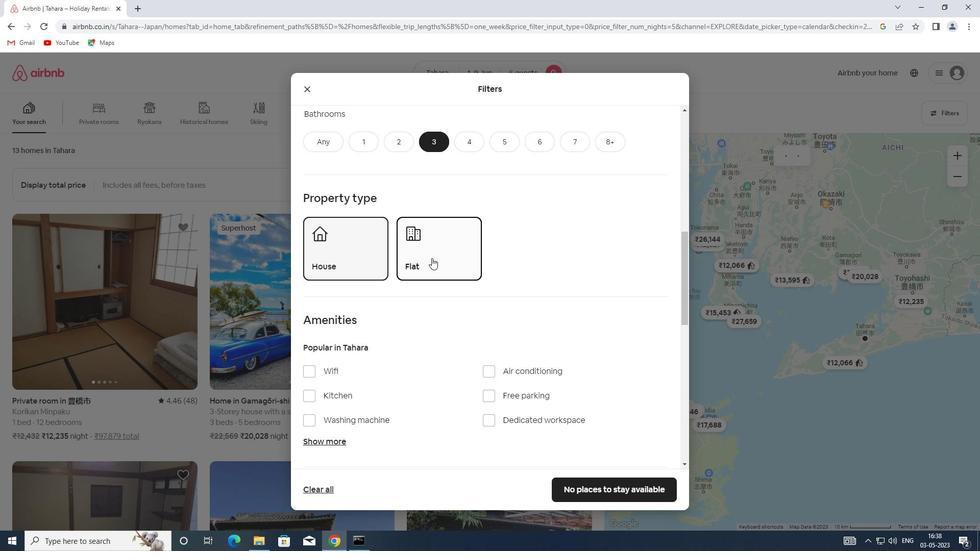 
Action: Mouse scrolled (432, 257) with delta (0, 0)
Screenshot: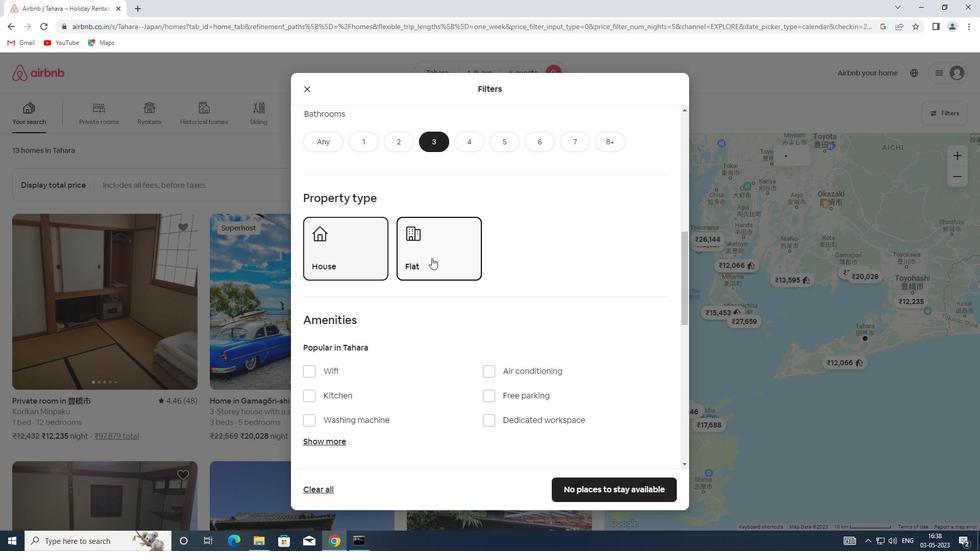 
Action: Mouse scrolled (432, 257) with delta (0, 0)
Screenshot: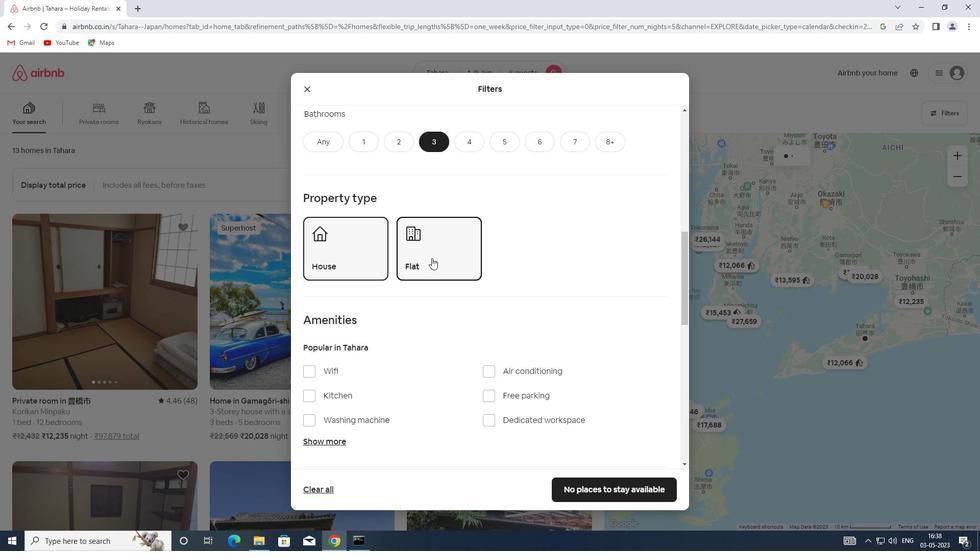 
Action: Mouse scrolled (432, 257) with delta (0, 0)
Screenshot: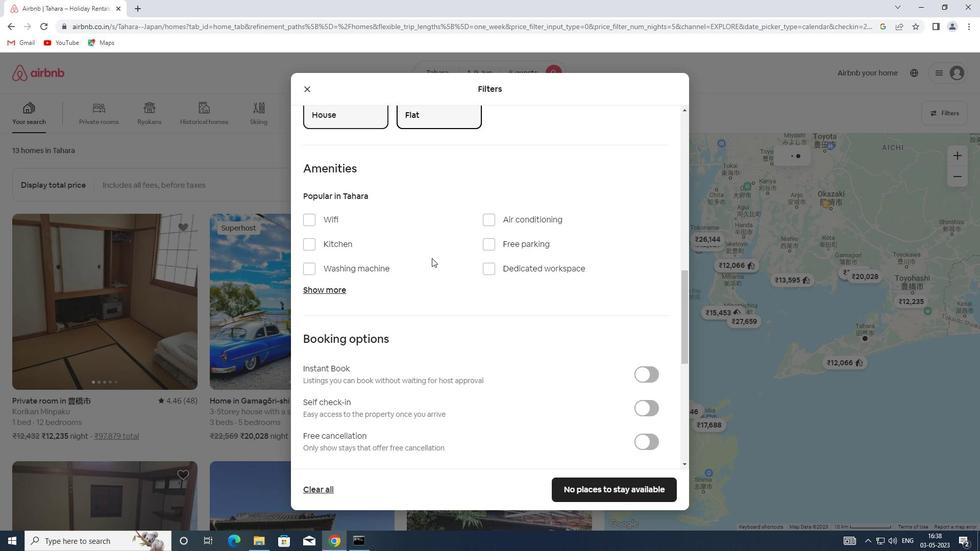 
Action: Mouse scrolled (432, 257) with delta (0, 0)
Screenshot: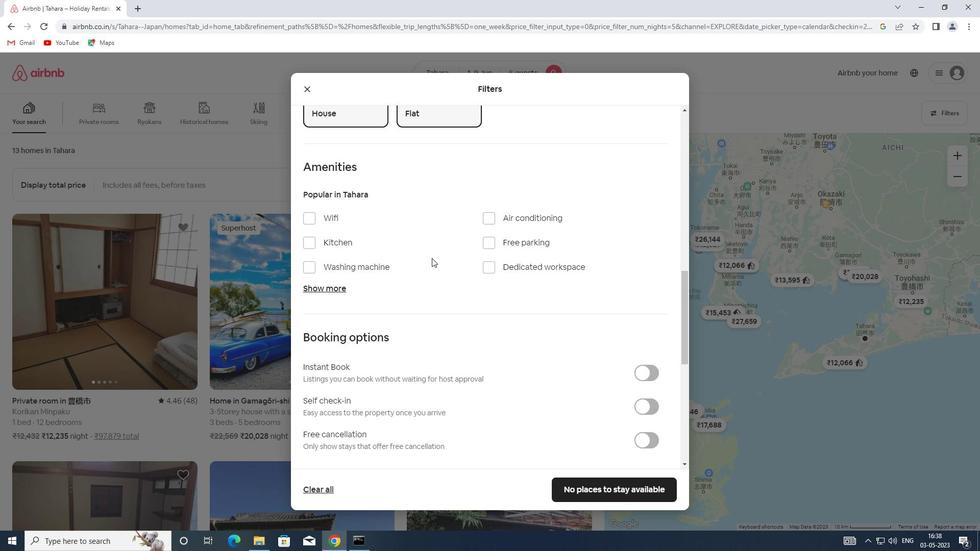 
Action: Mouse moved to (651, 305)
Screenshot: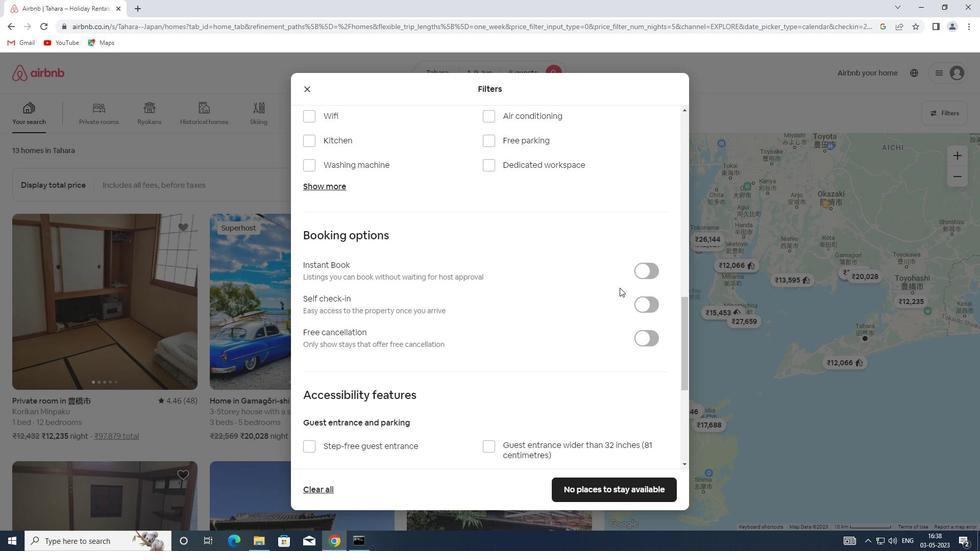 
Action: Mouse pressed left at (651, 305)
Screenshot: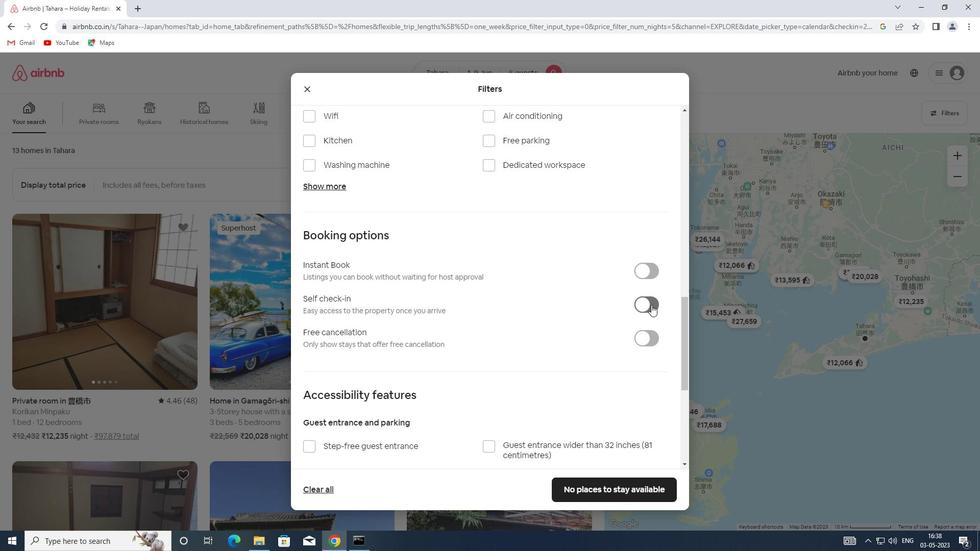 
Action: Mouse moved to (409, 286)
Screenshot: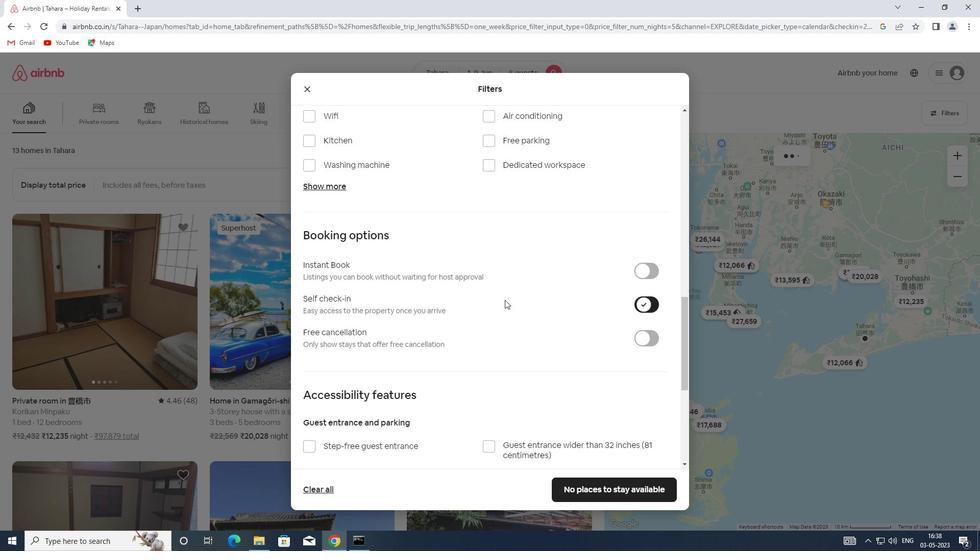 
Action: Mouse scrolled (409, 286) with delta (0, 0)
Screenshot: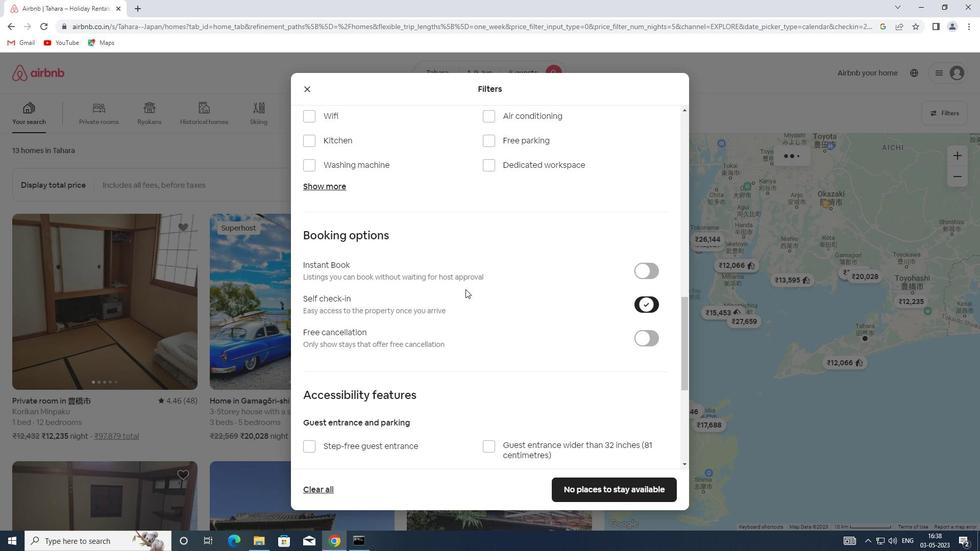 
Action: Mouse moved to (409, 286)
Screenshot: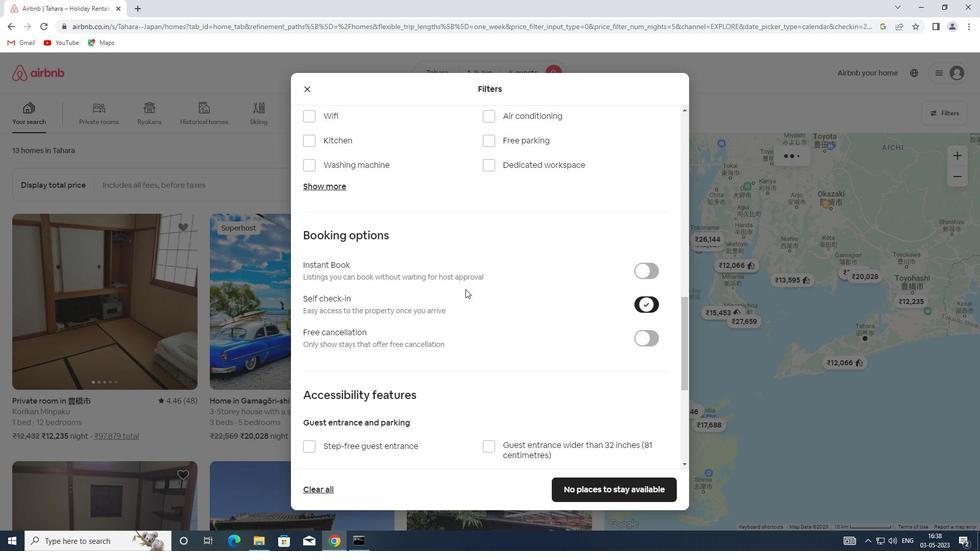 
Action: Mouse scrolled (409, 286) with delta (0, 0)
Screenshot: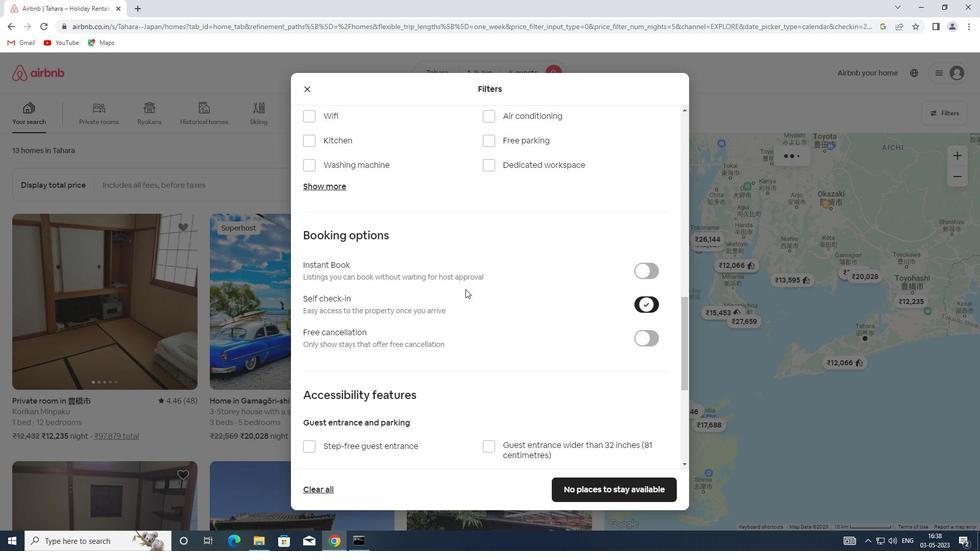 
Action: Mouse moved to (409, 286)
Screenshot: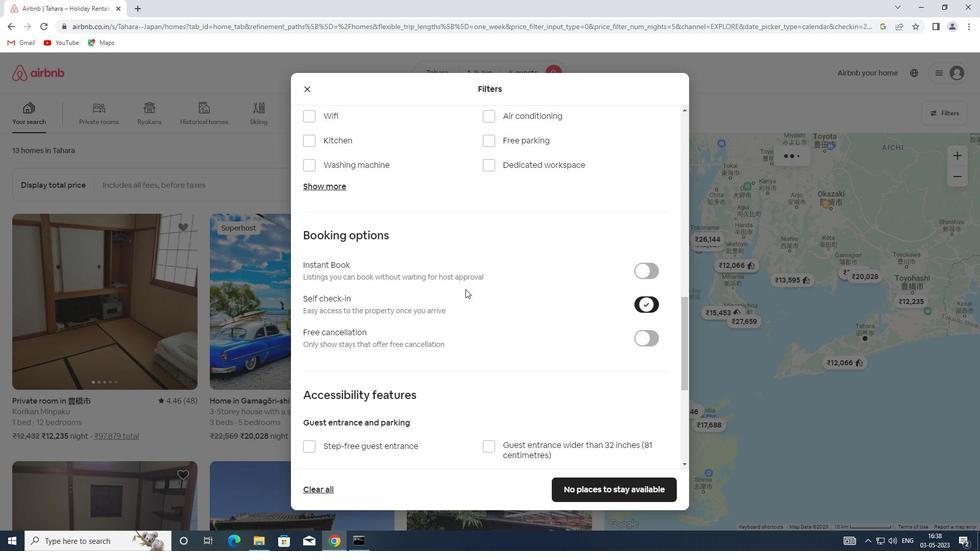 
Action: Mouse scrolled (409, 286) with delta (0, 0)
Screenshot: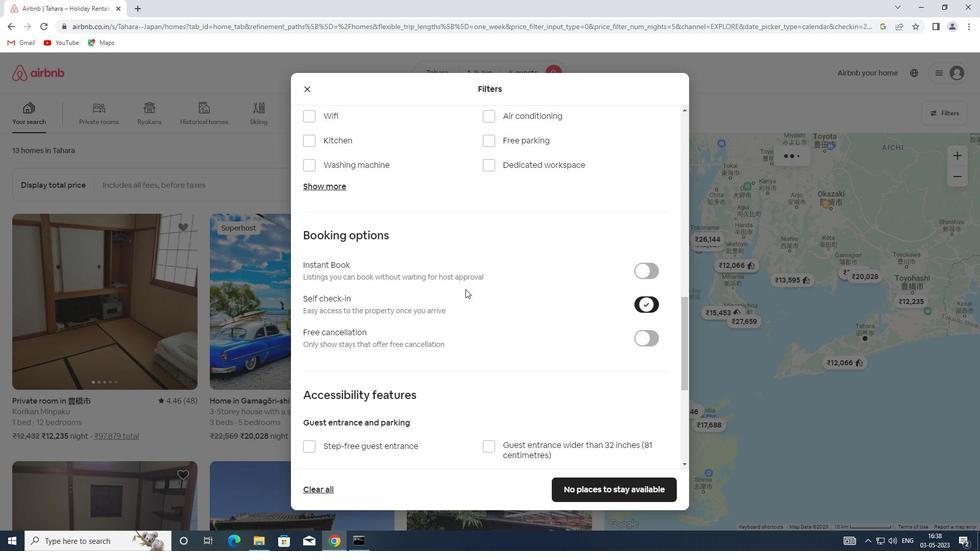 
Action: Mouse moved to (408, 286)
Screenshot: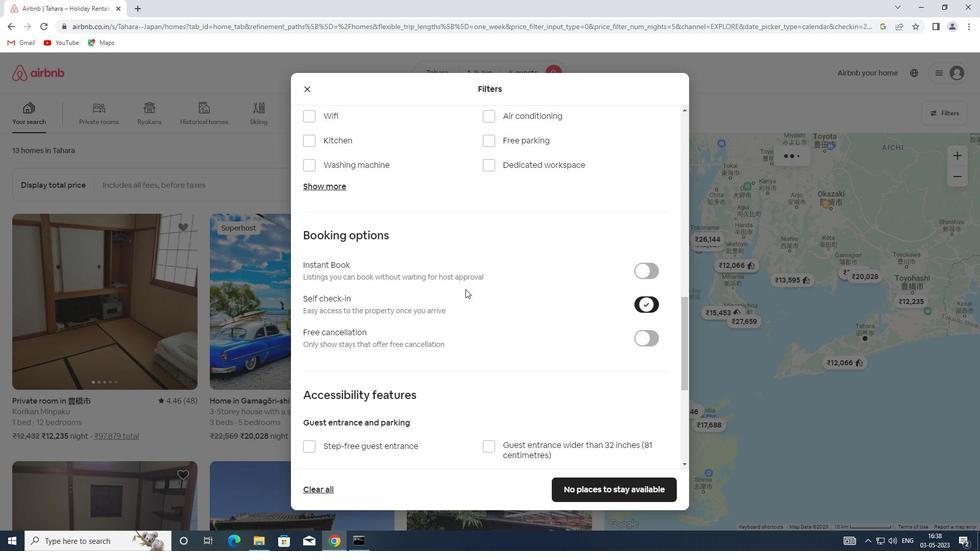 
Action: Mouse scrolled (408, 286) with delta (0, 0)
Screenshot: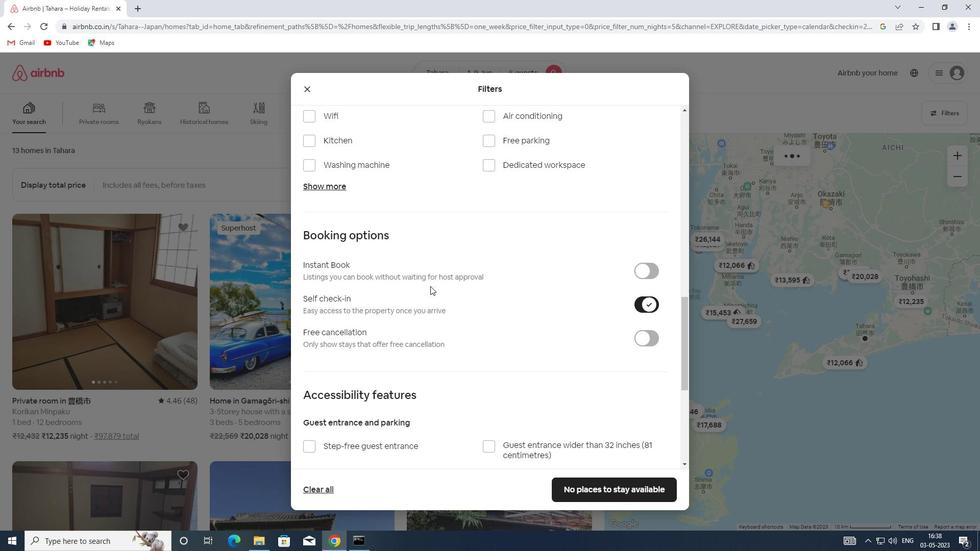
Action: Mouse moved to (408, 289)
Screenshot: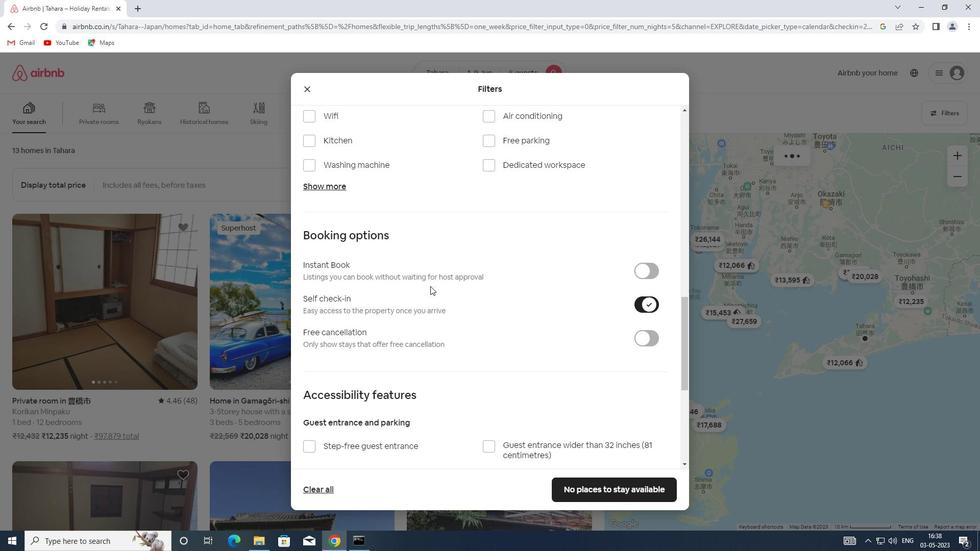 
Action: Mouse scrolled (408, 288) with delta (0, 0)
Screenshot: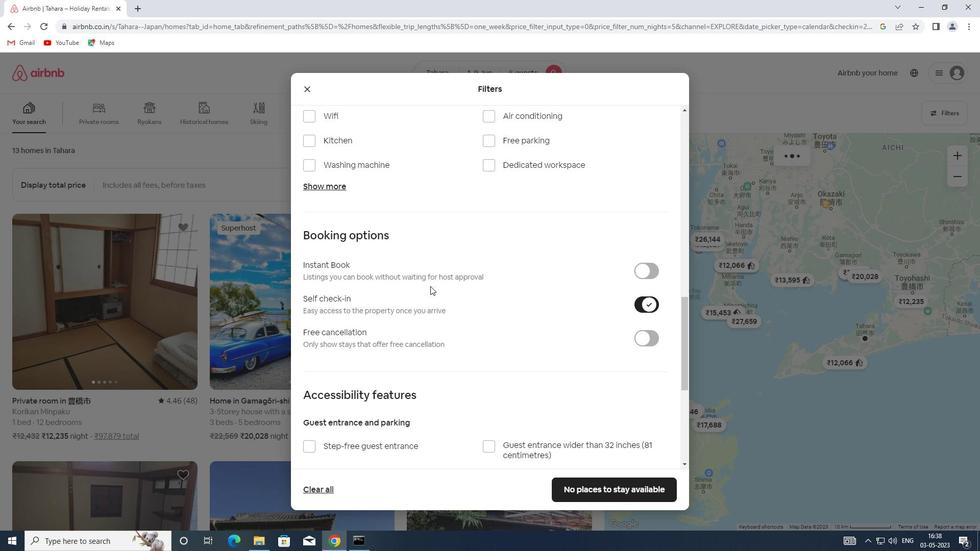 
Action: Mouse moved to (408, 294)
Screenshot: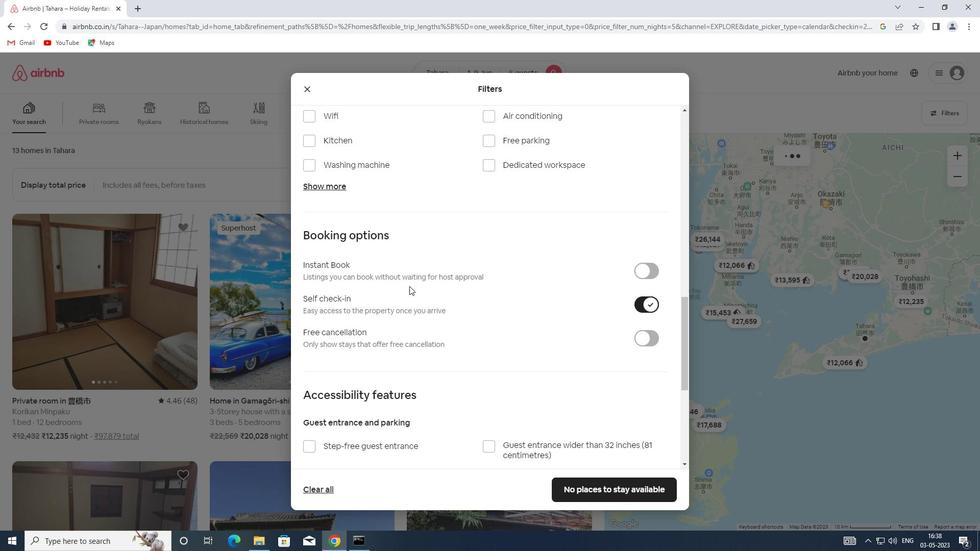 
Action: Mouse scrolled (408, 294) with delta (0, 0)
Screenshot: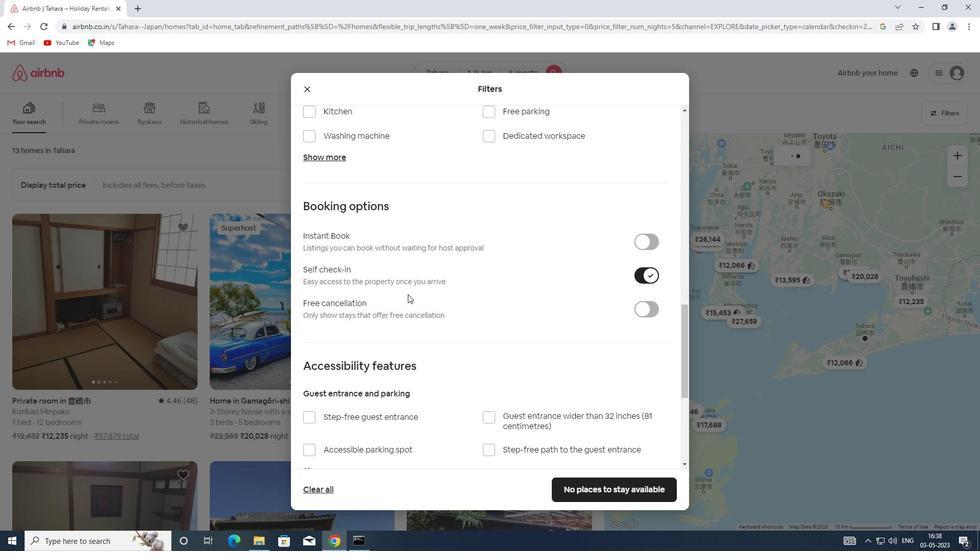 
Action: Mouse scrolled (408, 294) with delta (0, 0)
Screenshot: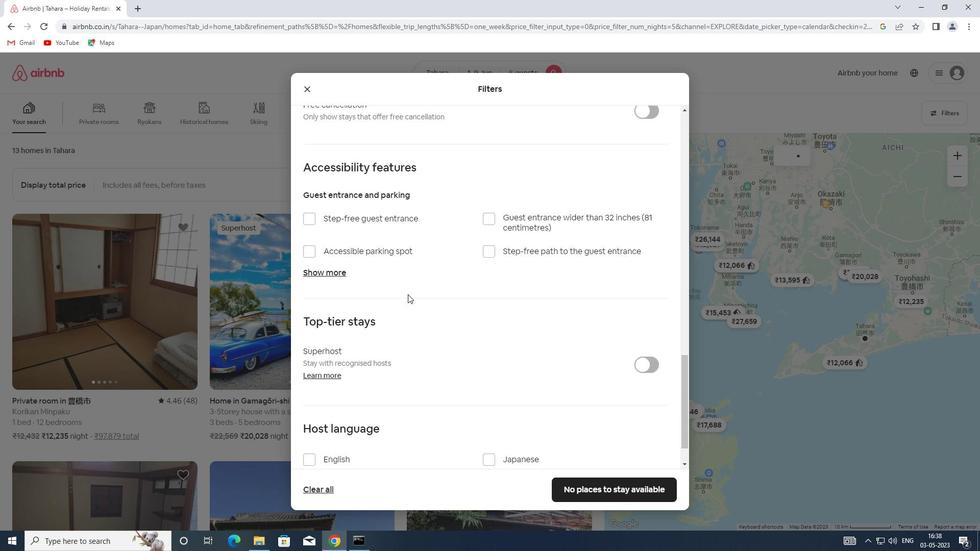 
Action: Mouse moved to (339, 416)
Screenshot: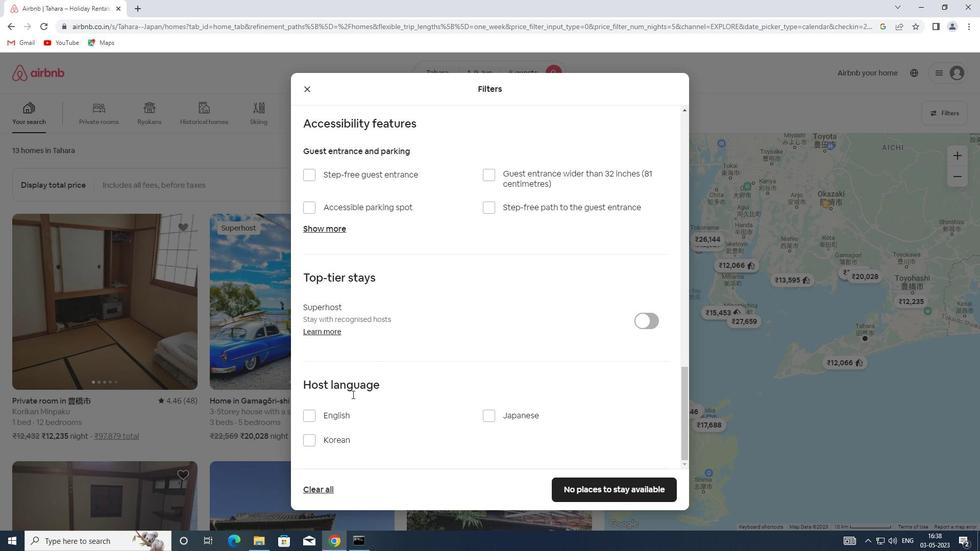 
Action: Mouse pressed left at (339, 416)
Screenshot: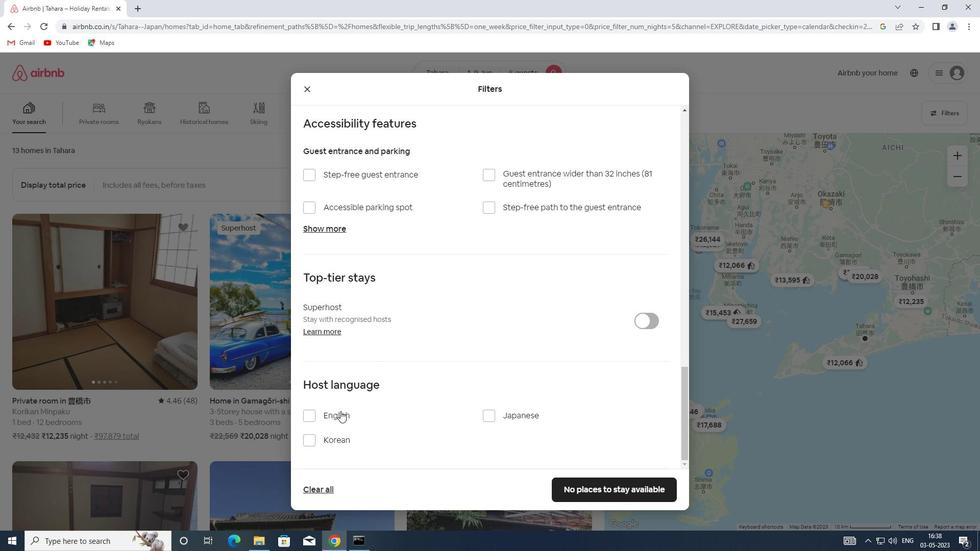 
Action: Mouse moved to (606, 486)
Screenshot: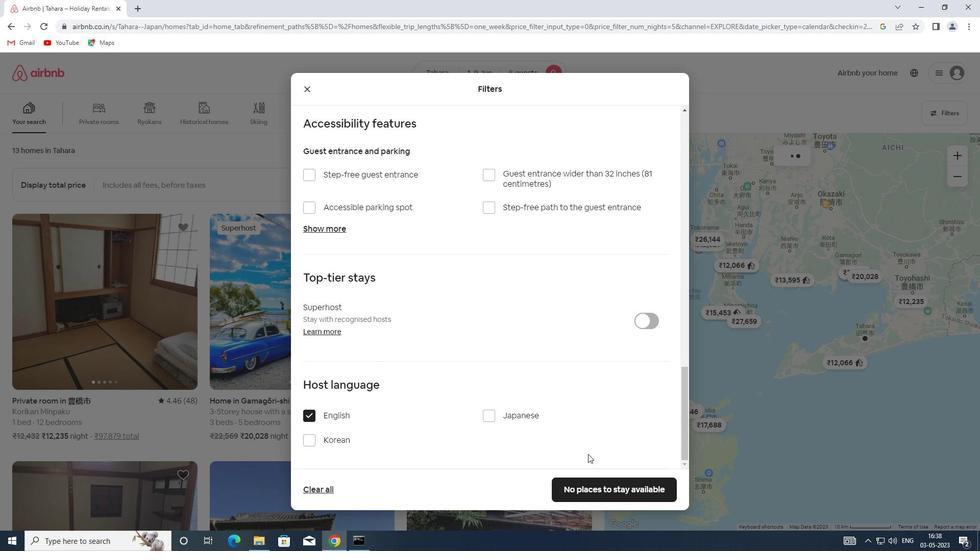 
Action: Mouse pressed left at (606, 486)
Screenshot: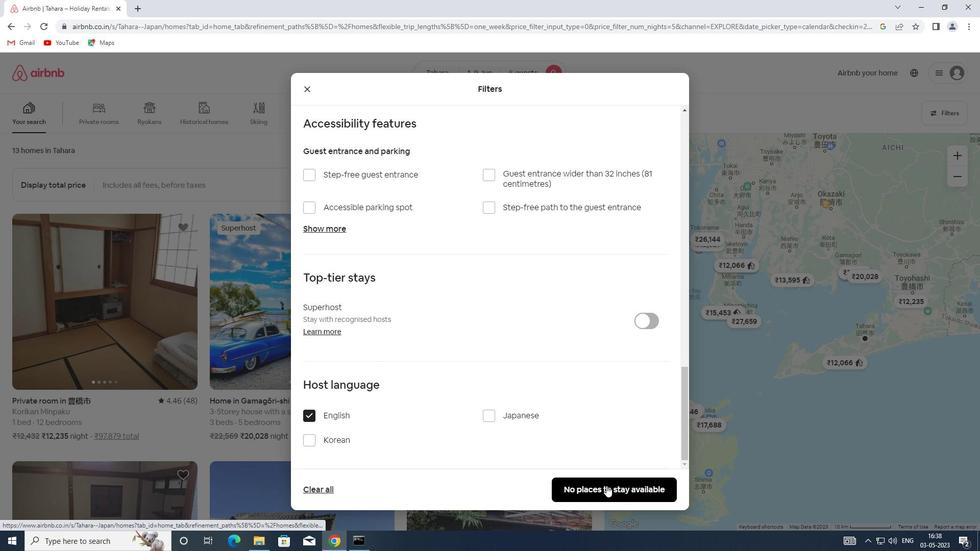 
